 Task: Add Attachment from Trello to Card Card0000000242 in Board Board0000000061 in Workspace WS0000000021 in Trello. Add Cover Yellow to Card Card0000000242 in Board Board0000000061 in Workspace WS0000000021 in Trello. Add "Copy Card To …" Button titled Button0000000242 to "bottom" of the list "To Do" to Card Card0000000242 in Board Board0000000061 in Workspace WS0000000021 in Trello. Add Description DS0000000242 to Card Card0000000242 in Board Board0000000061 in Workspace WS0000000021 in Trello. Add Comment CM0000000242 to Card Card0000000242 in Board Board0000000061 in Workspace WS0000000021 in Trello
Action: Mouse moved to (562, 580)
Screenshot: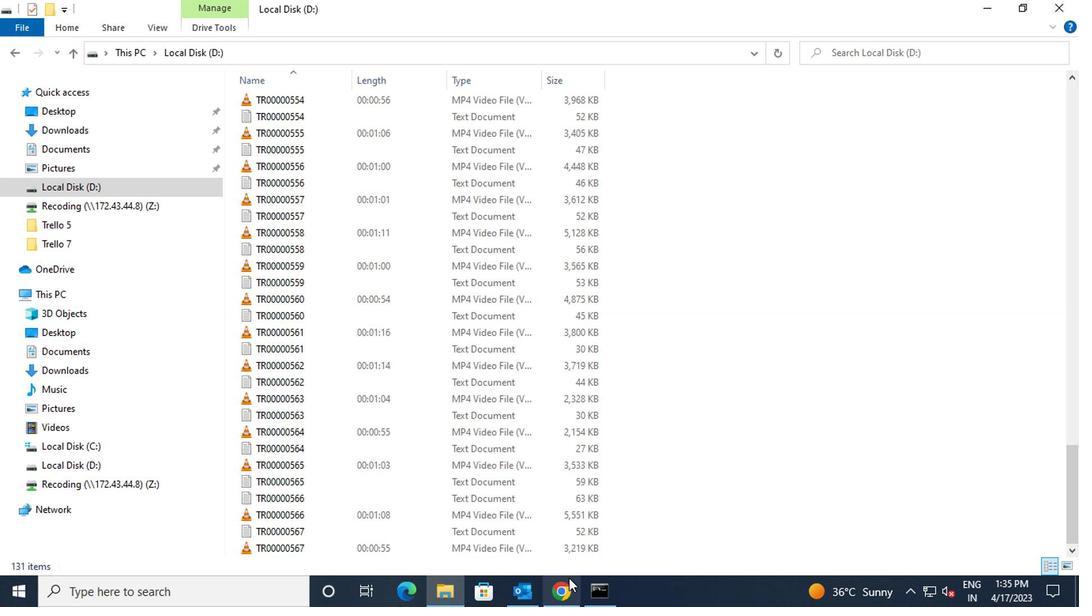 
Action: Mouse pressed left at (562, 580)
Screenshot: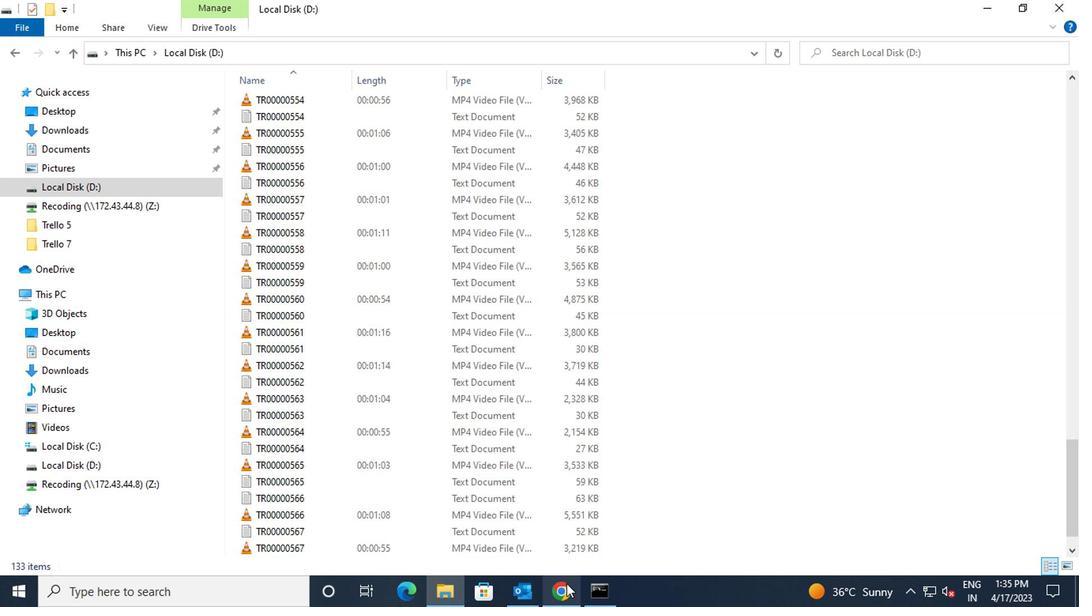 
Action: Mouse moved to (330, 351)
Screenshot: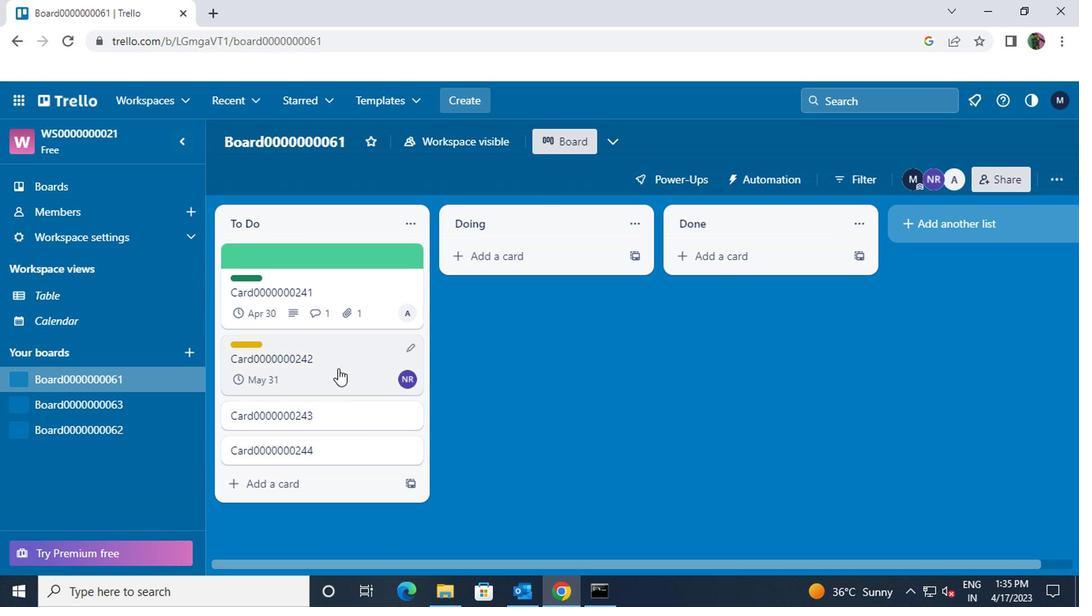 
Action: Mouse pressed left at (330, 351)
Screenshot: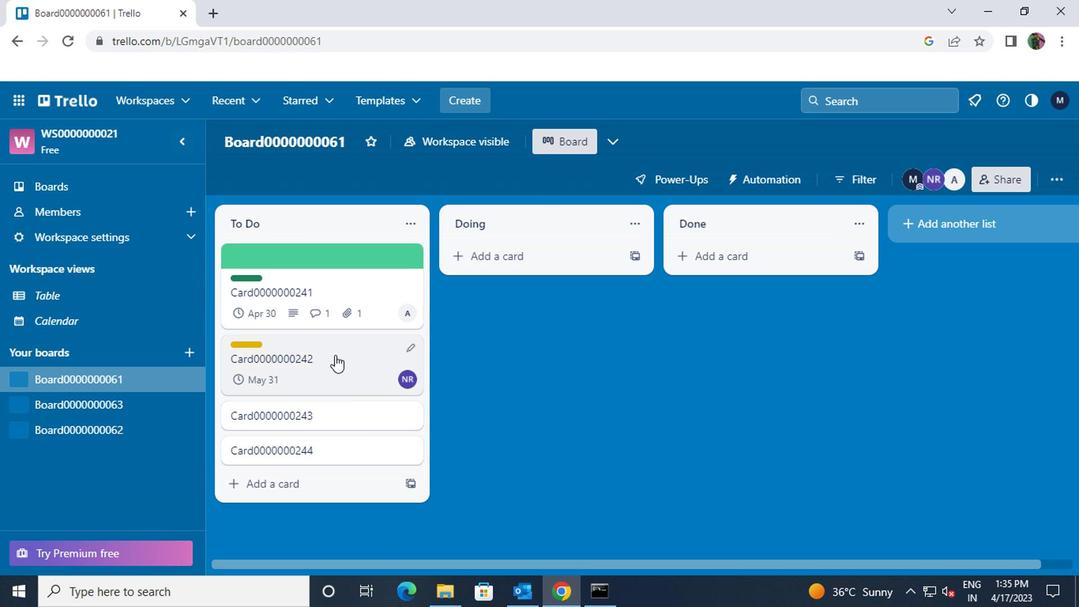 
Action: Mouse moved to (757, 350)
Screenshot: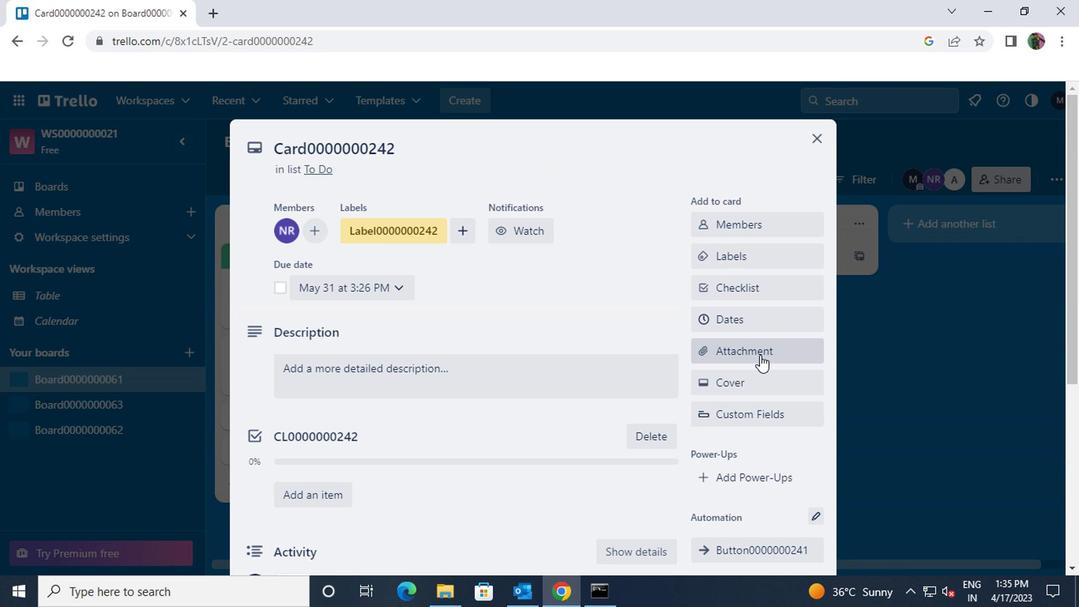 
Action: Mouse pressed left at (757, 350)
Screenshot: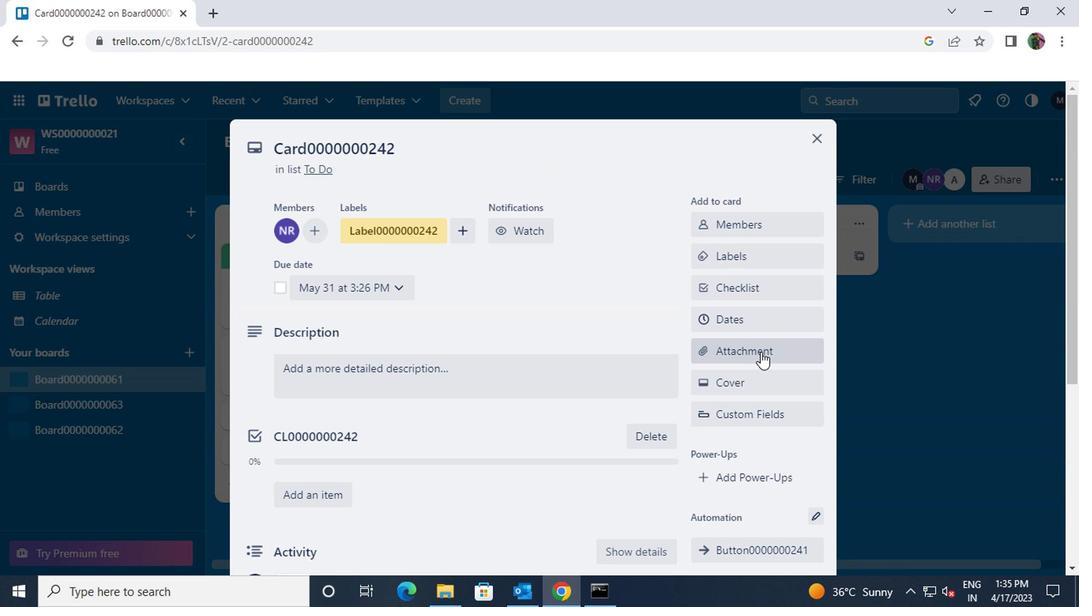 
Action: Mouse moved to (721, 193)
Screenshot: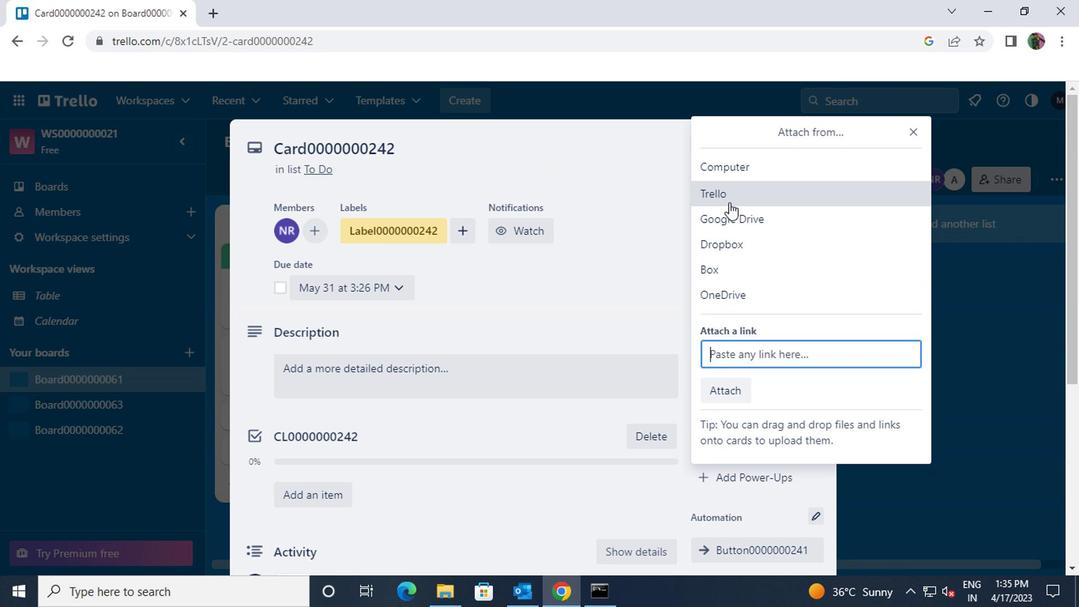 
Action: Mouse pressed left at (721, 193)
Screenshot: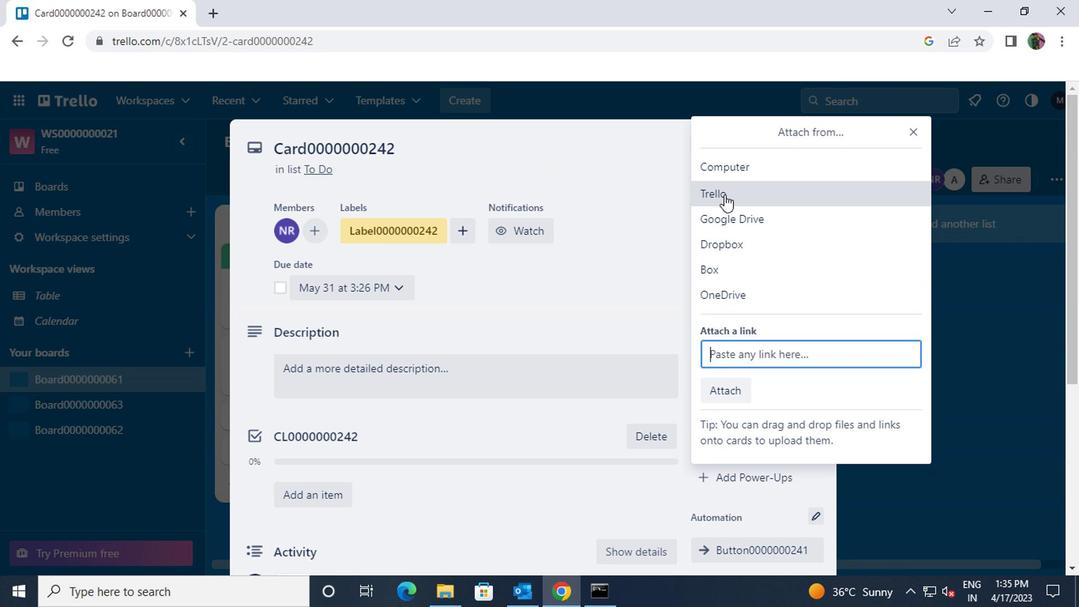 
Action: Mouse moved to (742, 244)
Screenshot: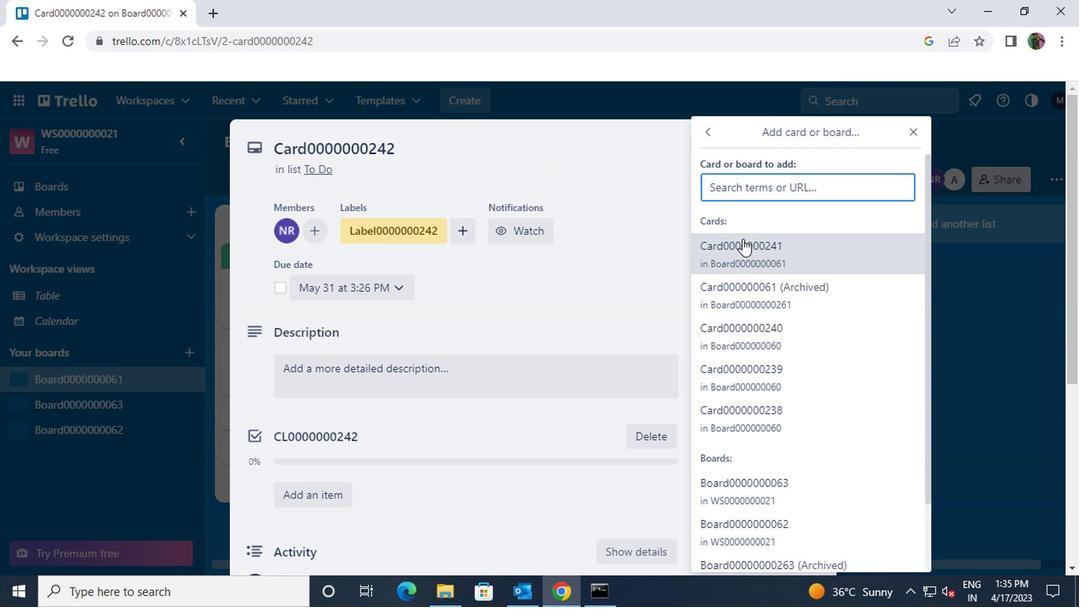 
Action: Mouse pressed left at (742, 244)
Screenshot: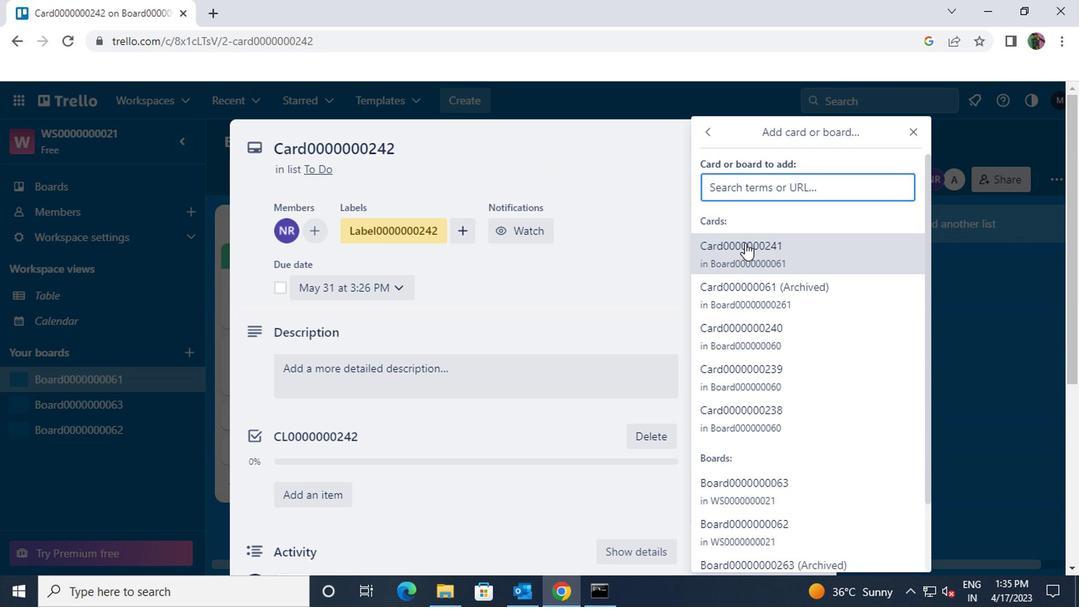 
Action: Mouse moved to (752, 387)
Screenshot: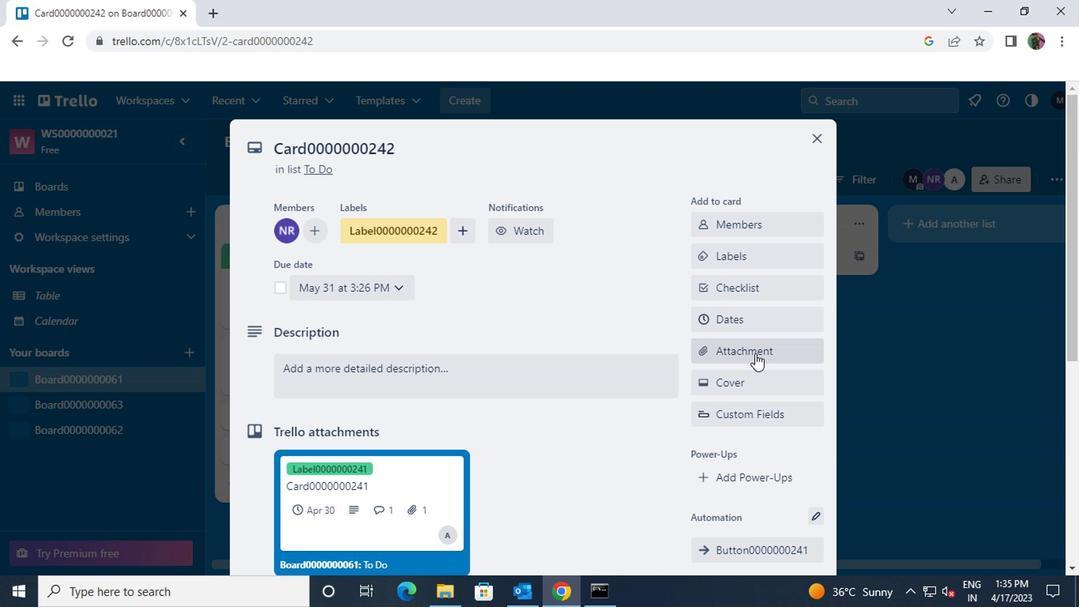 
Action: Mouse pressed left at (752, 387)
Screenshot: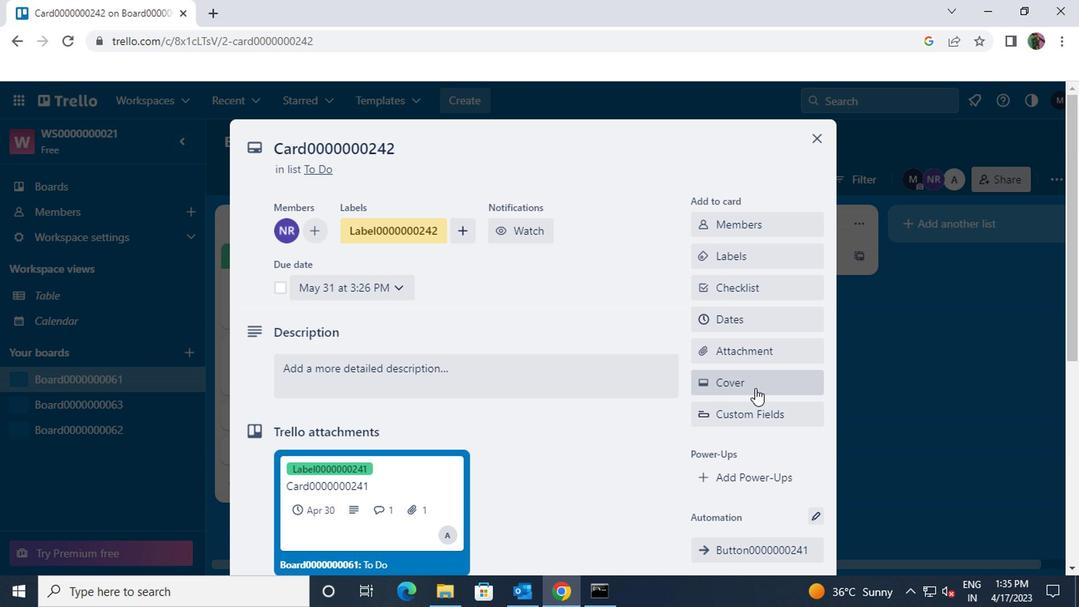 
Action: Mouse moved to (759, 272)
Screenshot: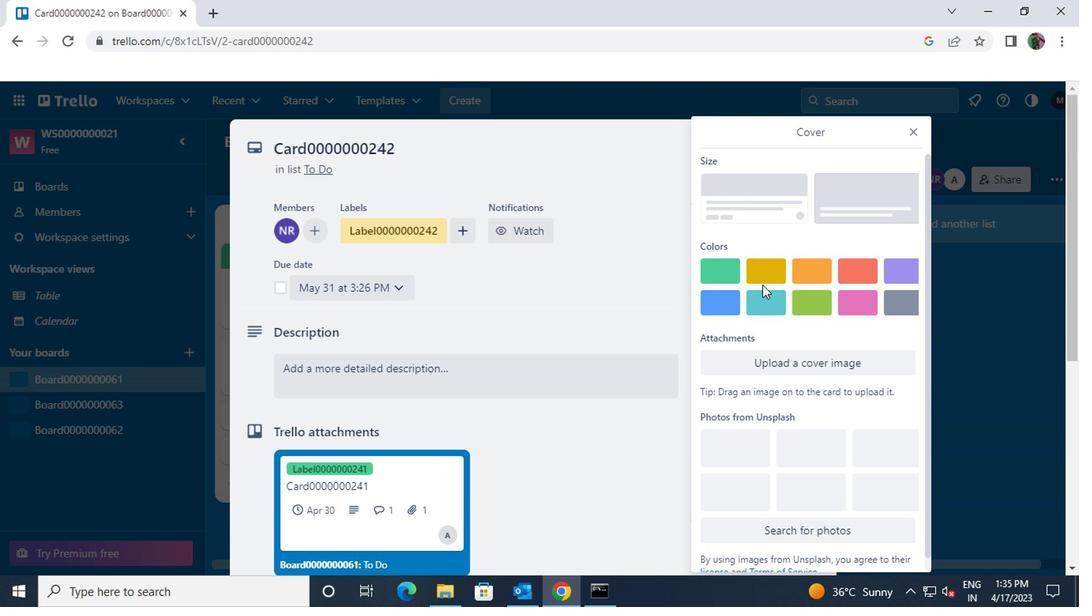 
Action: Mouse pressed left at (759, 272)
Screenshot: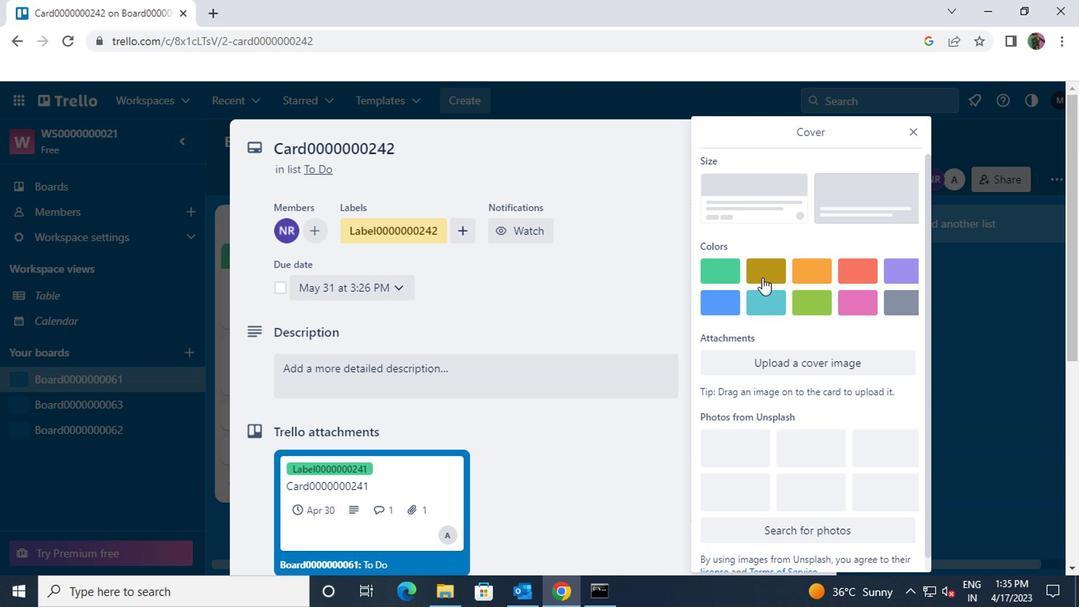 
Action: Mouse moved to (907, 134)
Screenshot: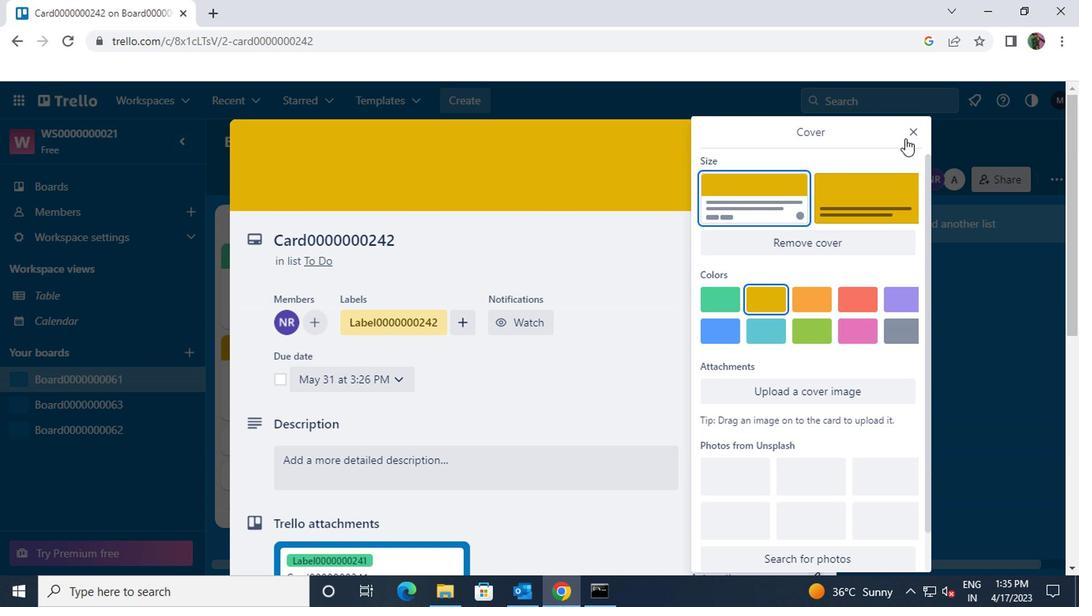 
Action: Mouse pressed left at (907, 134)
Screenshot: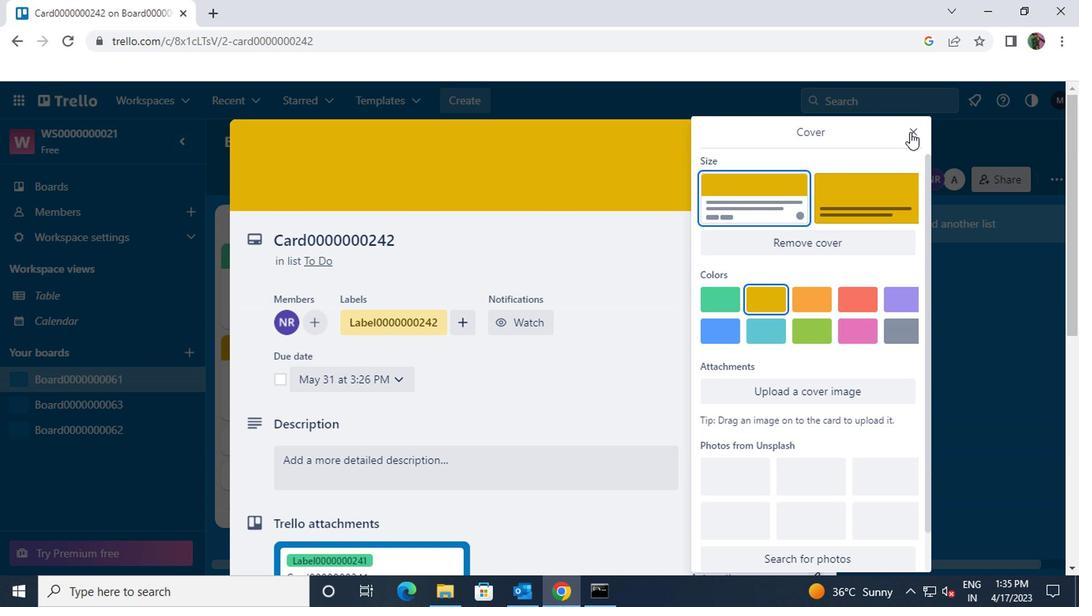 
Action: Mouse moved to (775, 346)
Screenshot: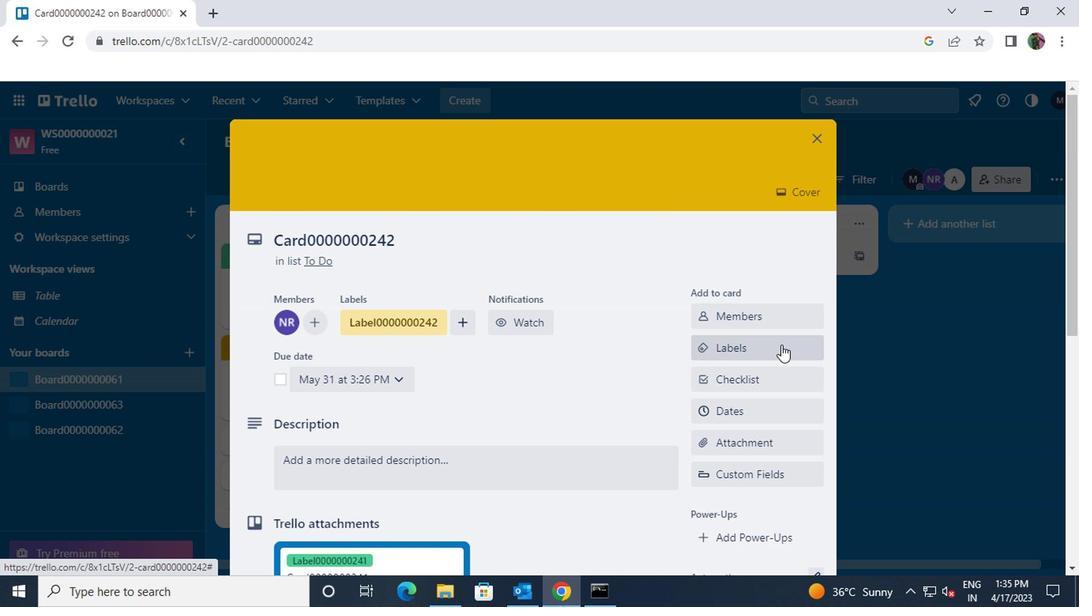 
Action: Mouse scrolled (775, 345) with delta (0, 0)
Screenshot: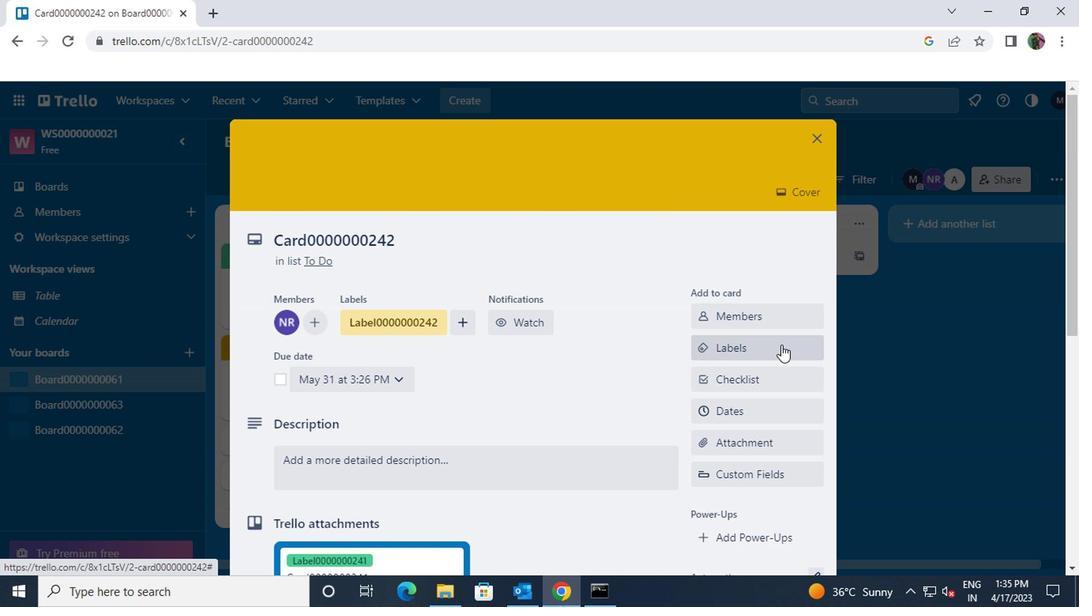 
Action: Mouse moved to (775, 347)
Screenshot: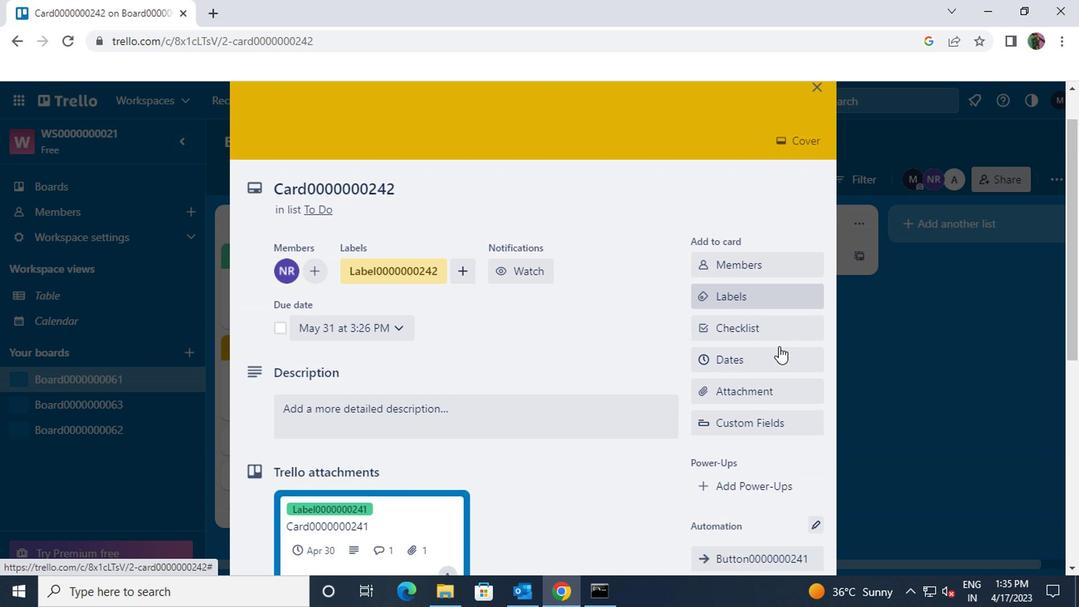 
Action: Mouse scrolled (775, 346) with delta (0, -1)
Screenshot: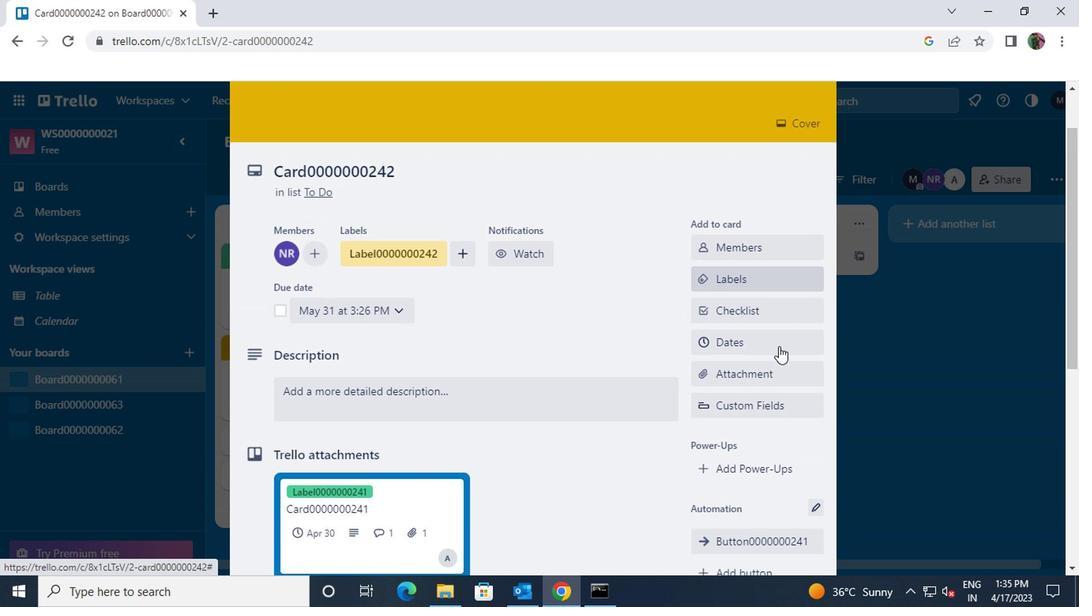 
Action: Mouse scrolled (775, 346) with delta (0, -1)
Screenshot: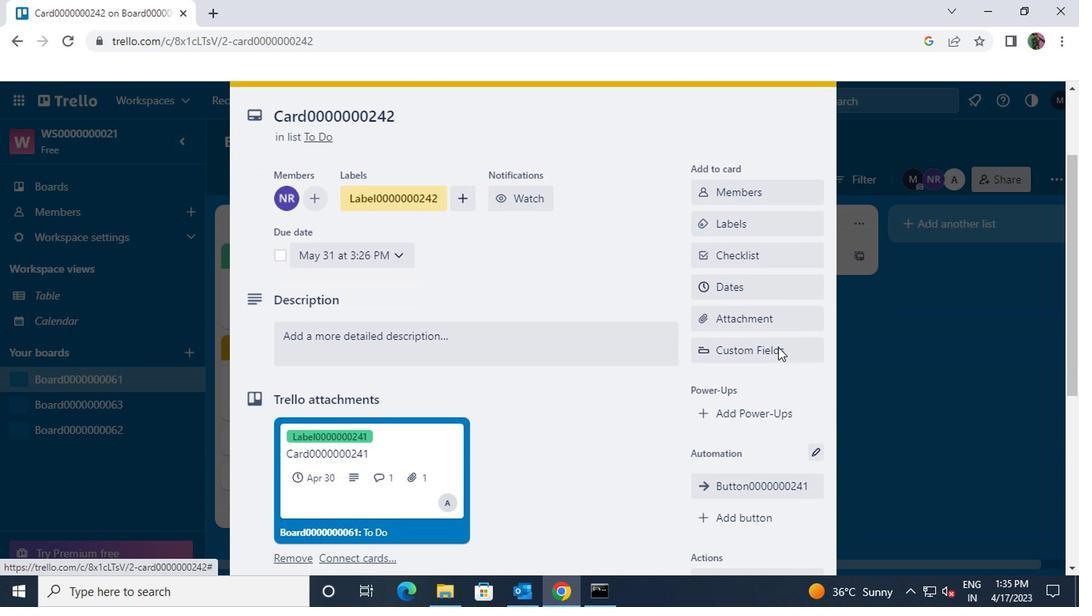 
Action: Mouse moved to (774, 348)
Screenshot: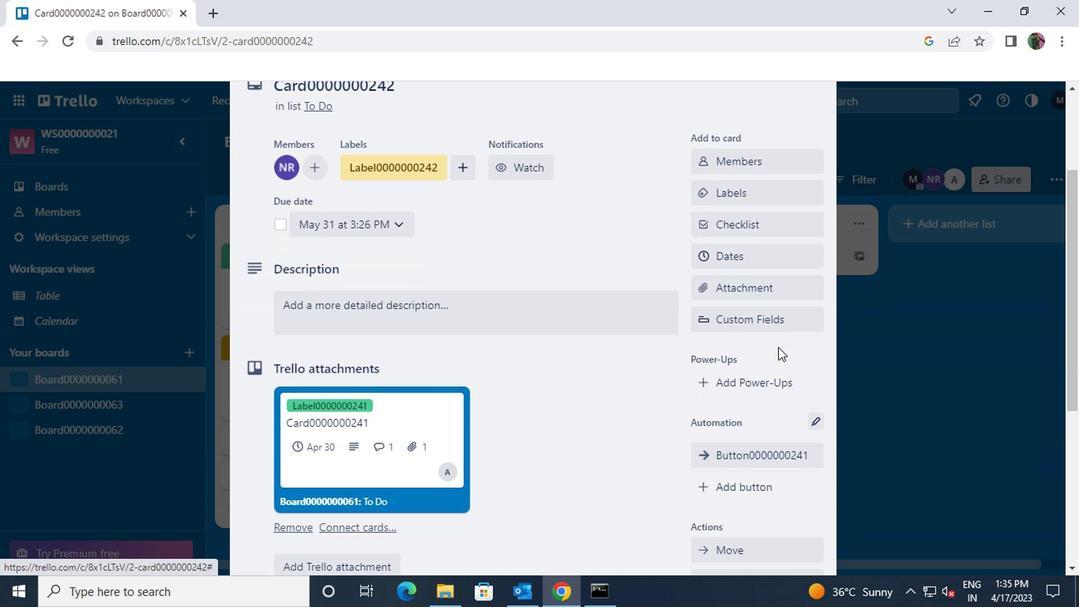 
Action: Mouse scrolled (774, 347) with delta (0, 0)
Screenshot: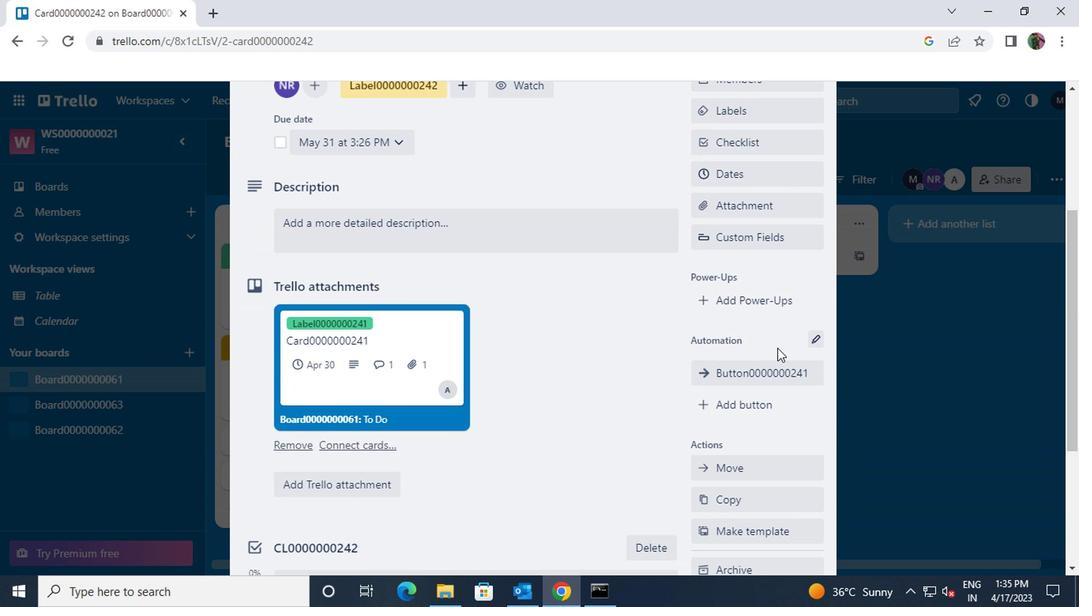 
Action: Mouse moved to (775, 328)
Screenshot: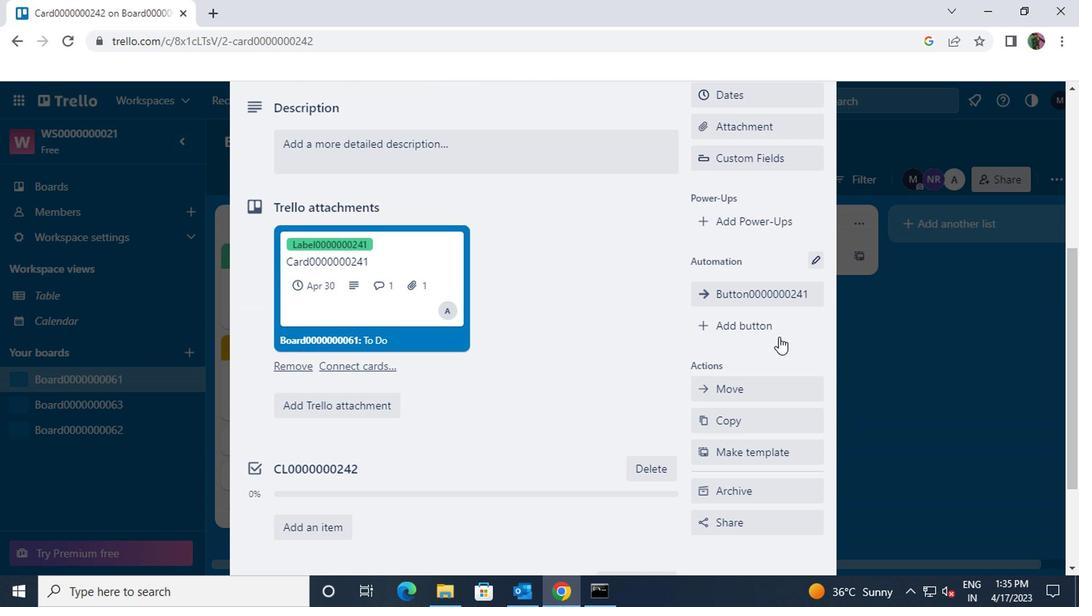 
Action: Mouse pressed left at (775, 328)
Screenshot: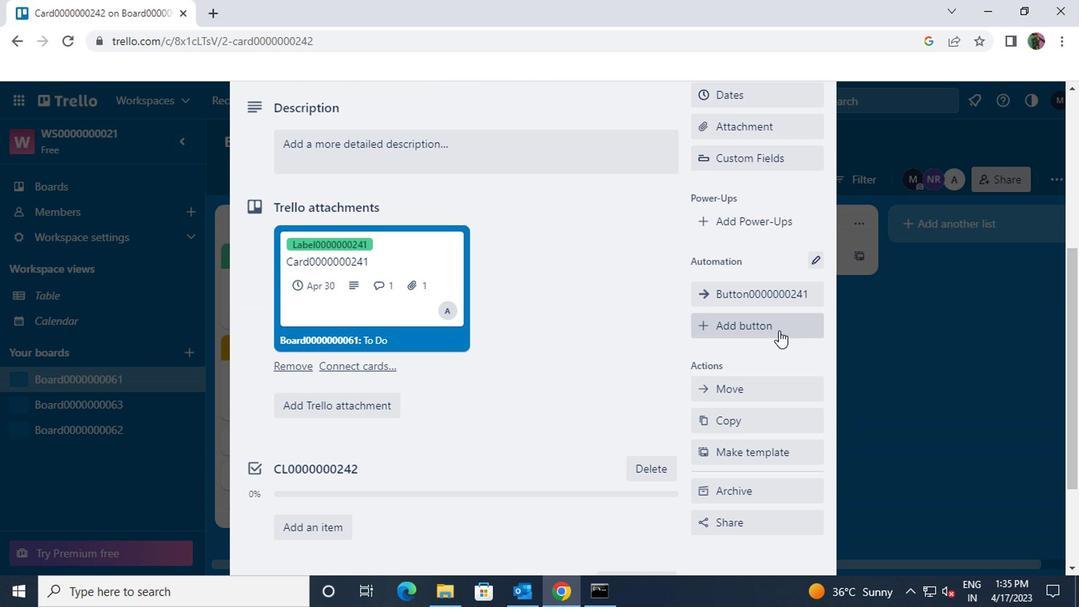 
Action: Mouse moved to (763, 206)
Screenshot: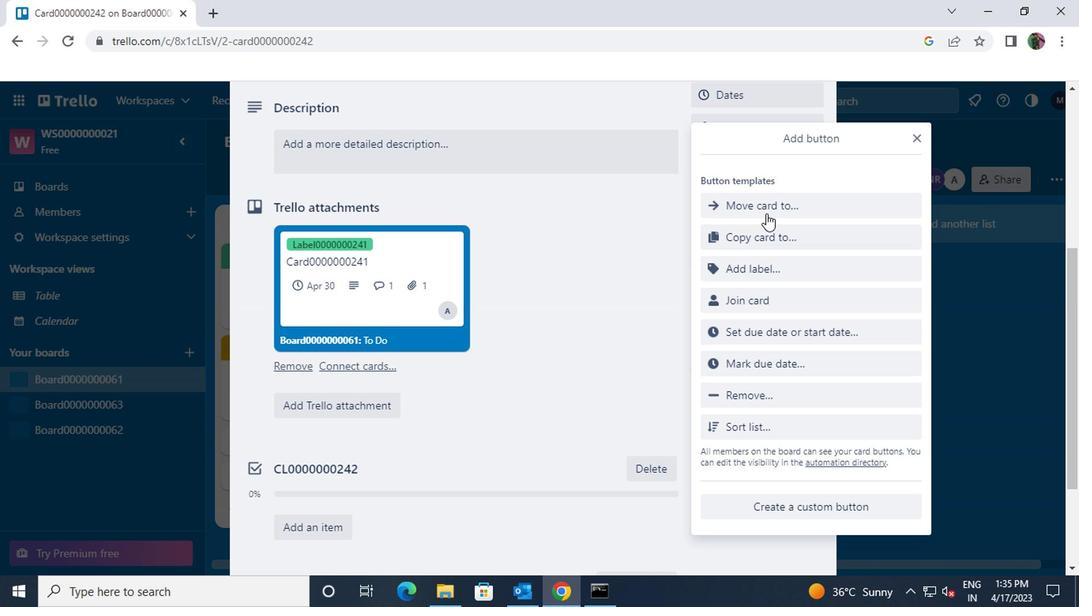 
Action: Mouse pressed left at (763, 206)
Screenshot: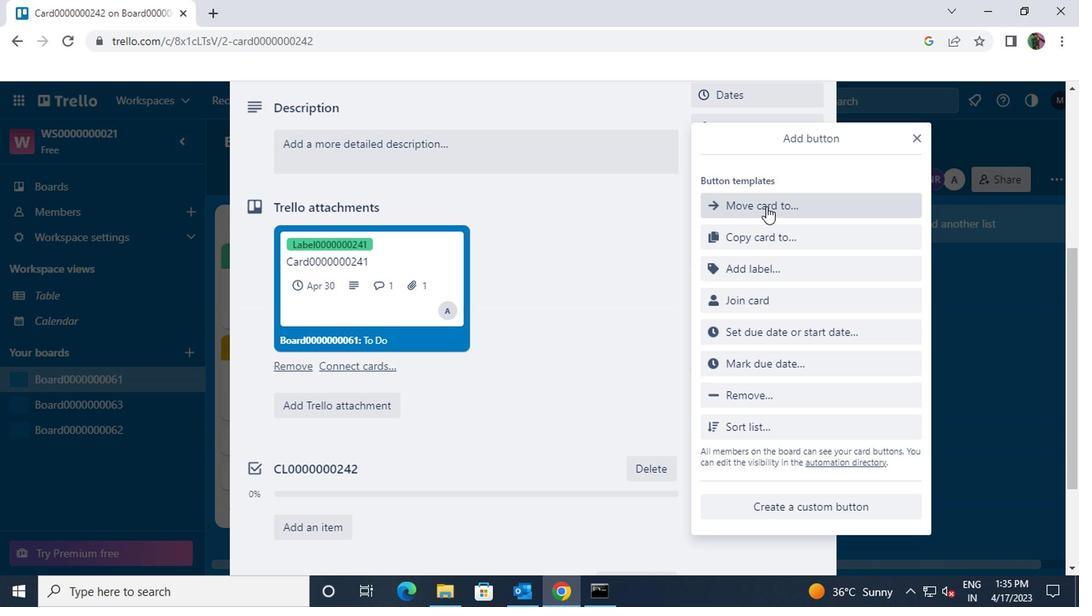 
Action: Mouse moved to (764, 201)
Screenshot: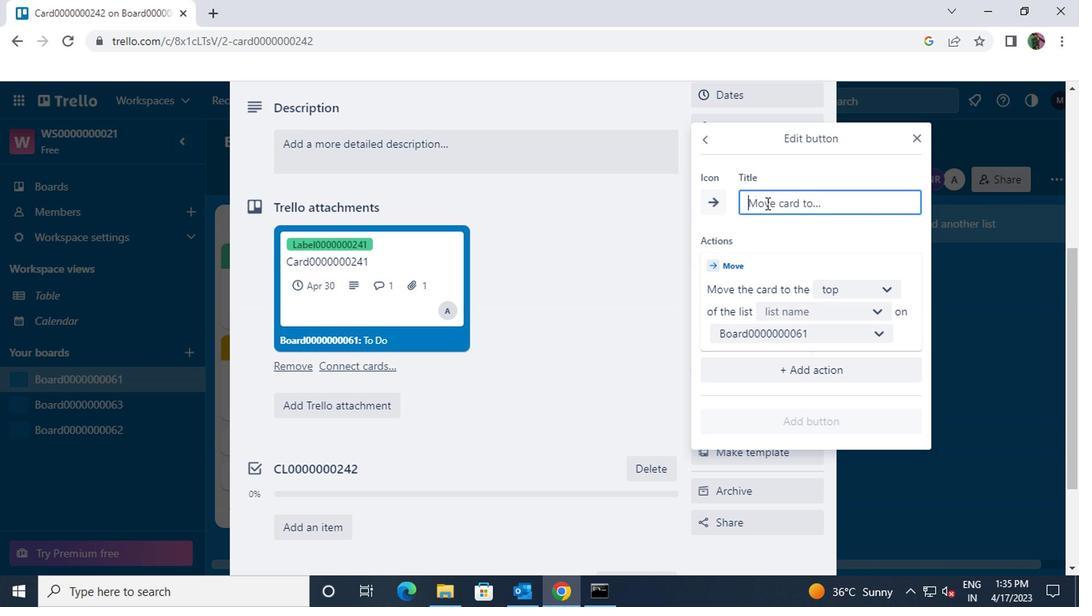 
Action: Key pressed <Key.shift>BUTTON000000242
Screenshot: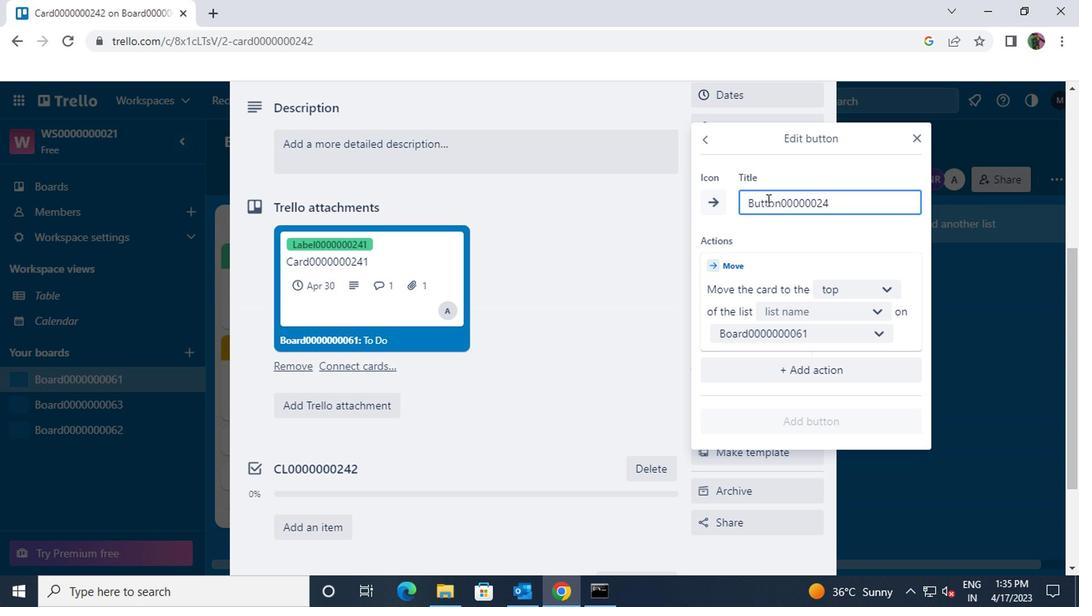 
Action: Mouse moved to (850, 251)
Screenshot: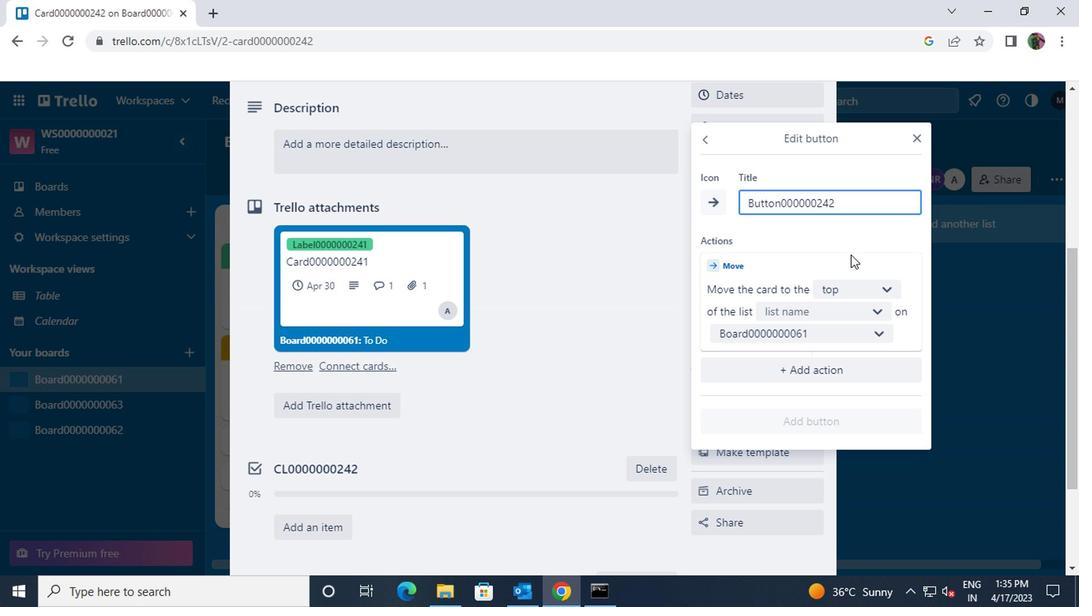 
Action: Mouse scrolled (850, 252) with delta (0, 0)
Screenshot: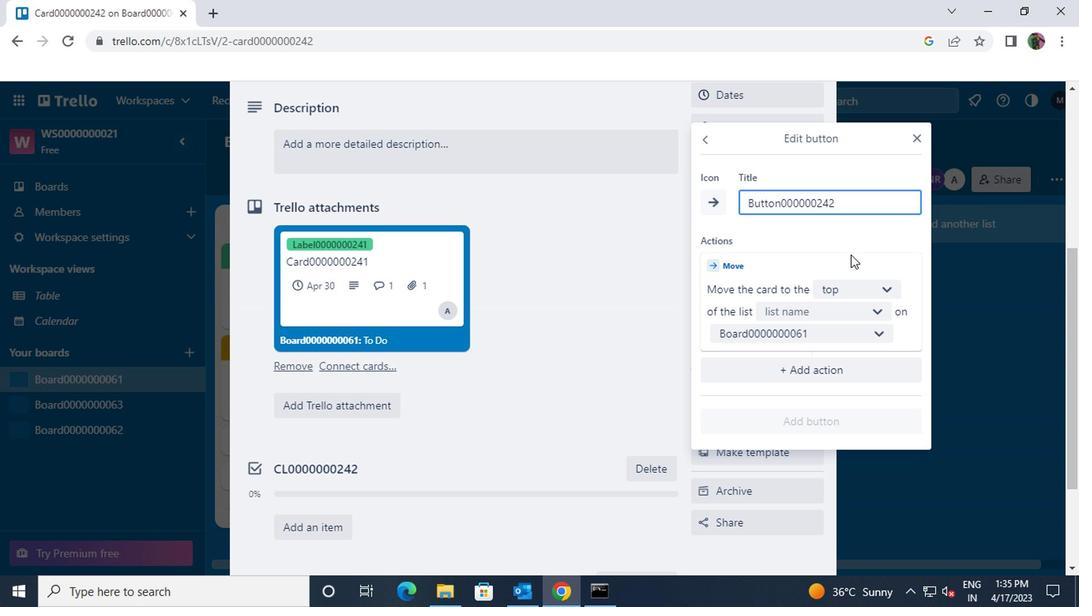 
Action: Mouse scrolled (850, 252) with delta (0, 0)
Screenshot: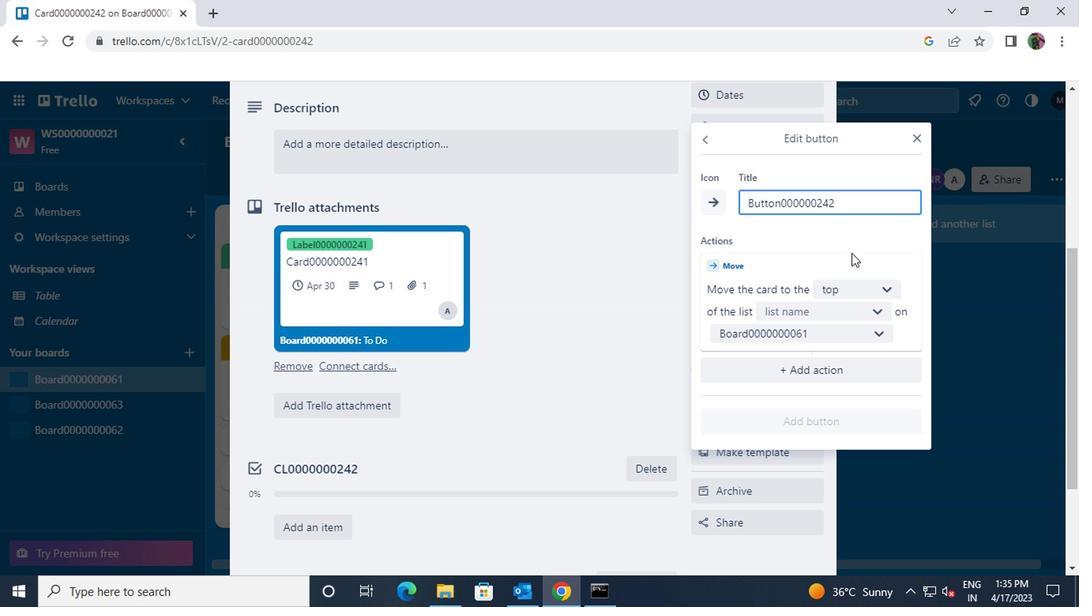 
Action: Mouse moved to (876, 283)
Screenshot: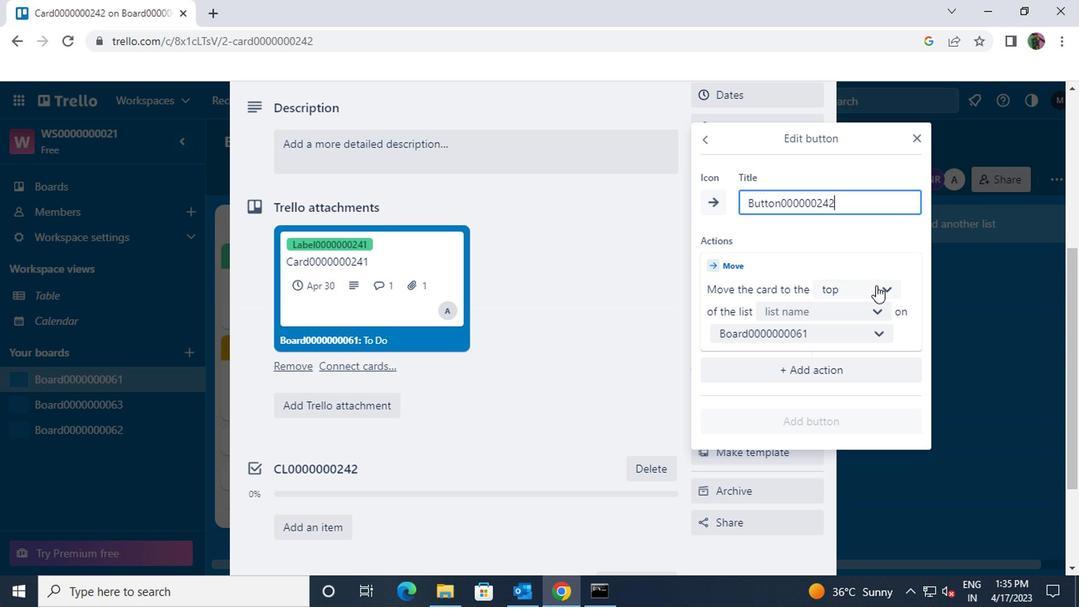 
Action: Mouse pressed left at (876, 283)
Screenshot: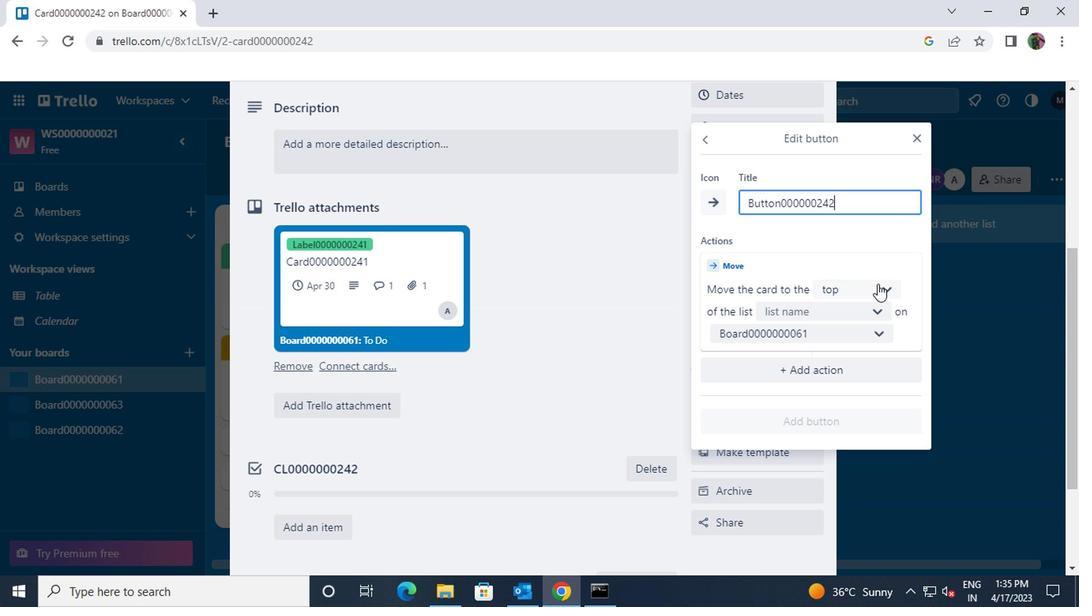 
Action: Mouse moved to (861, 306)
Screenshot: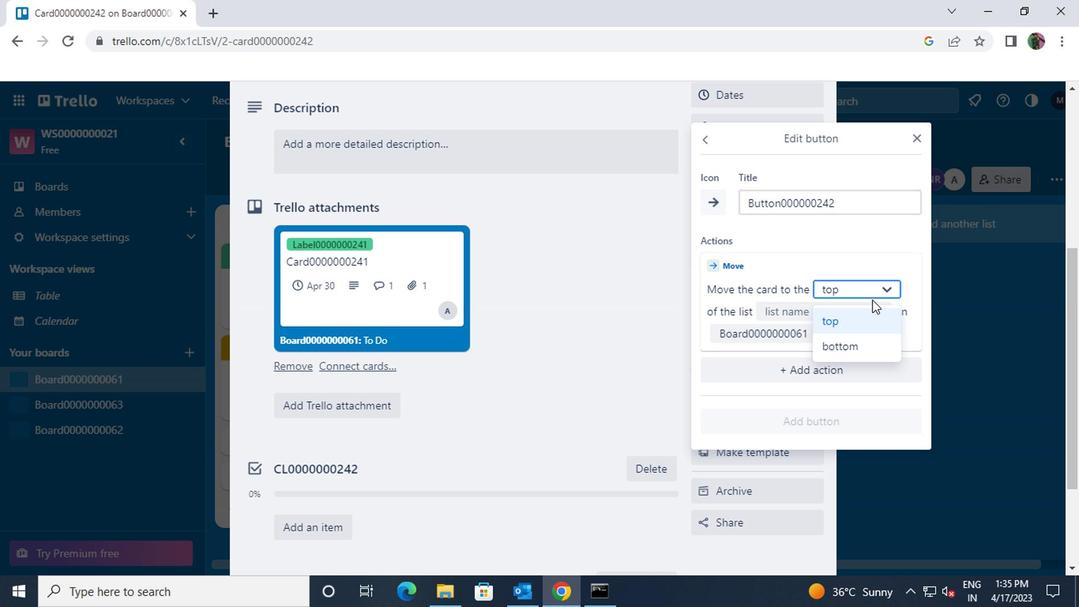 
Action: Mouse pressed left at (861, 306)
Screenshot: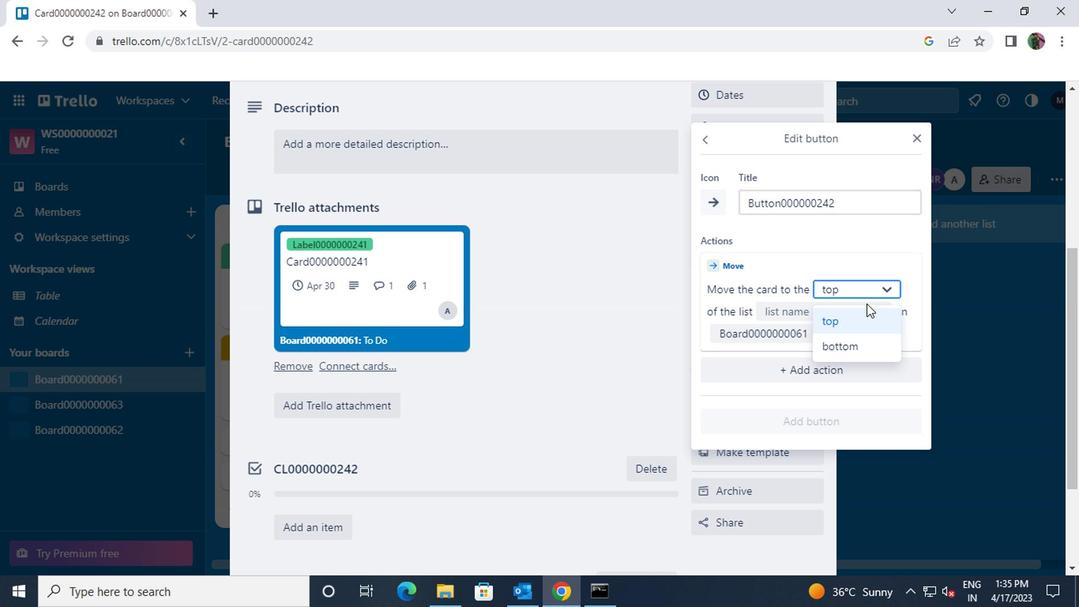 
Action: Mouse moved to (866, 315)
Screenshot: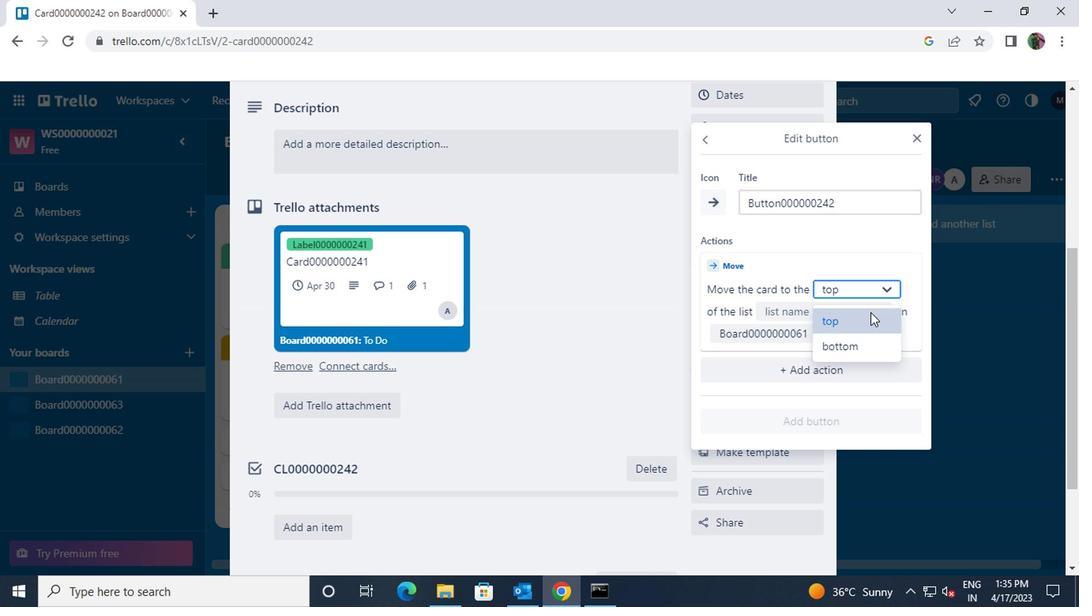 
Action: Mouse pressed left at (866, 315)
Screenshot: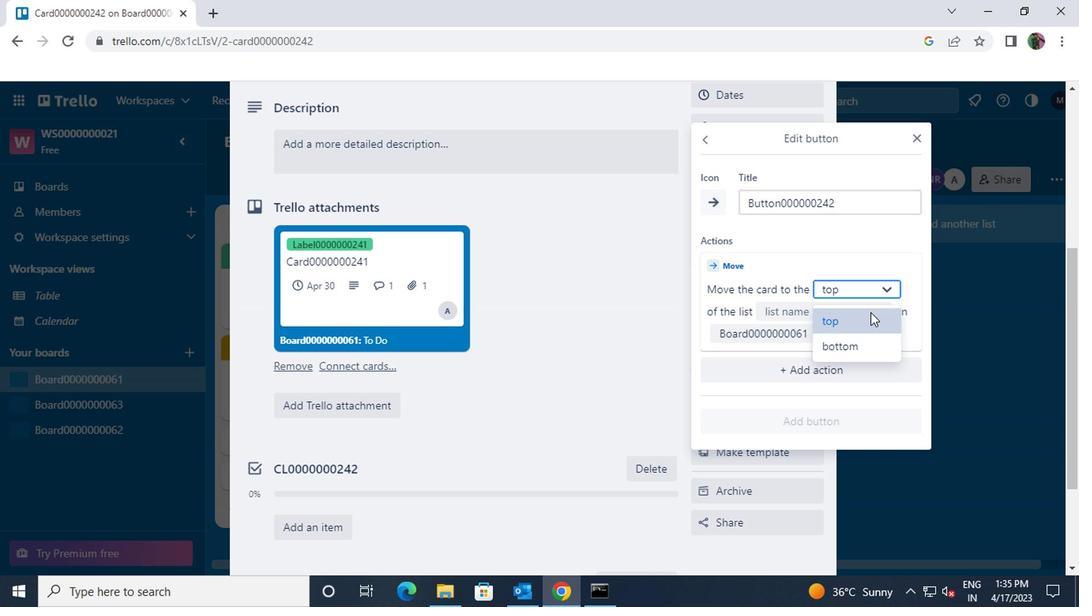 
Action: Mouse moved to (875, 309)
Screenshot: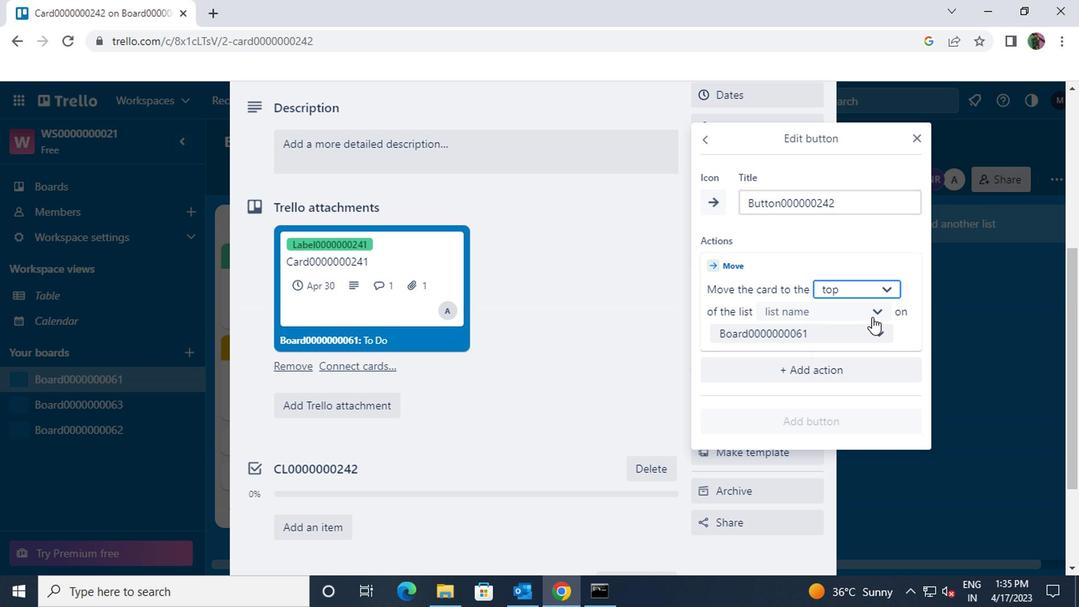 
Action: Mouse pressed left at (875, 309)
Screenshot: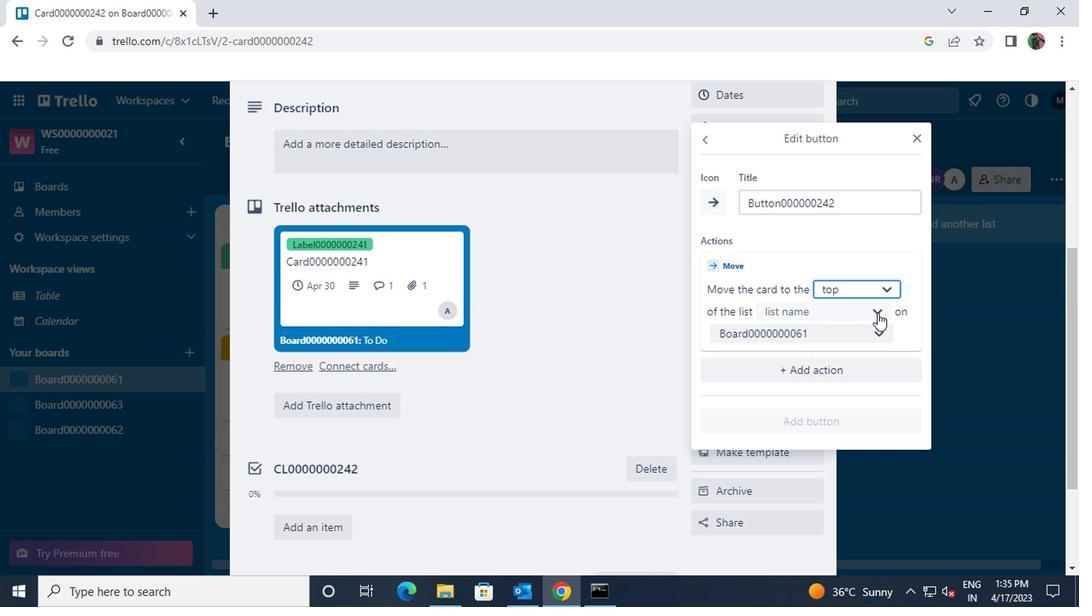 
Action: Mouse moved to (857, 333)
Screenshot: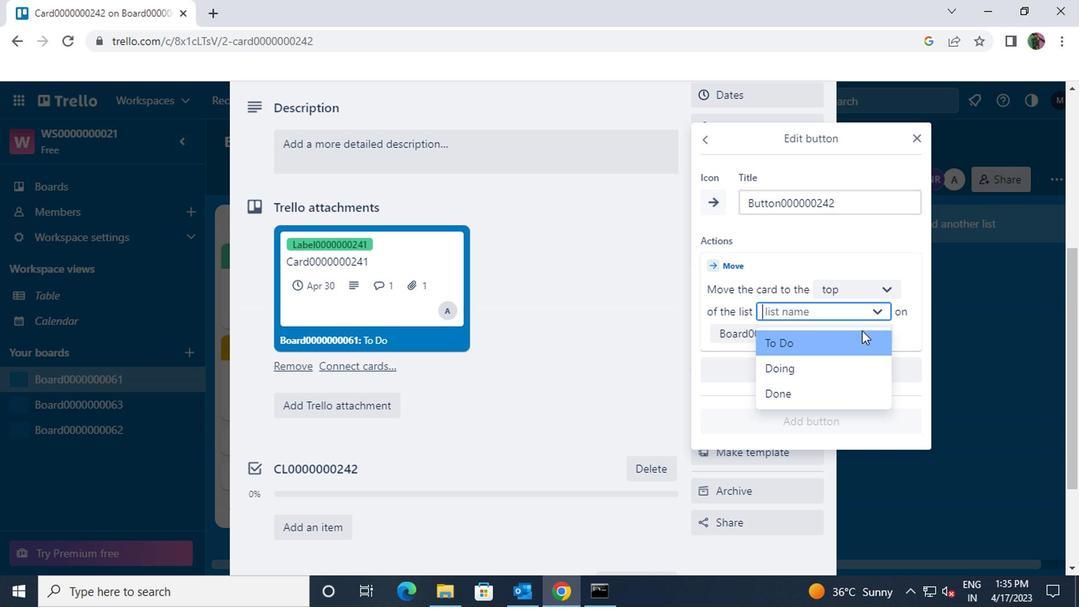 
Action: Mouse pressed left at (857, 333)
Screenshot: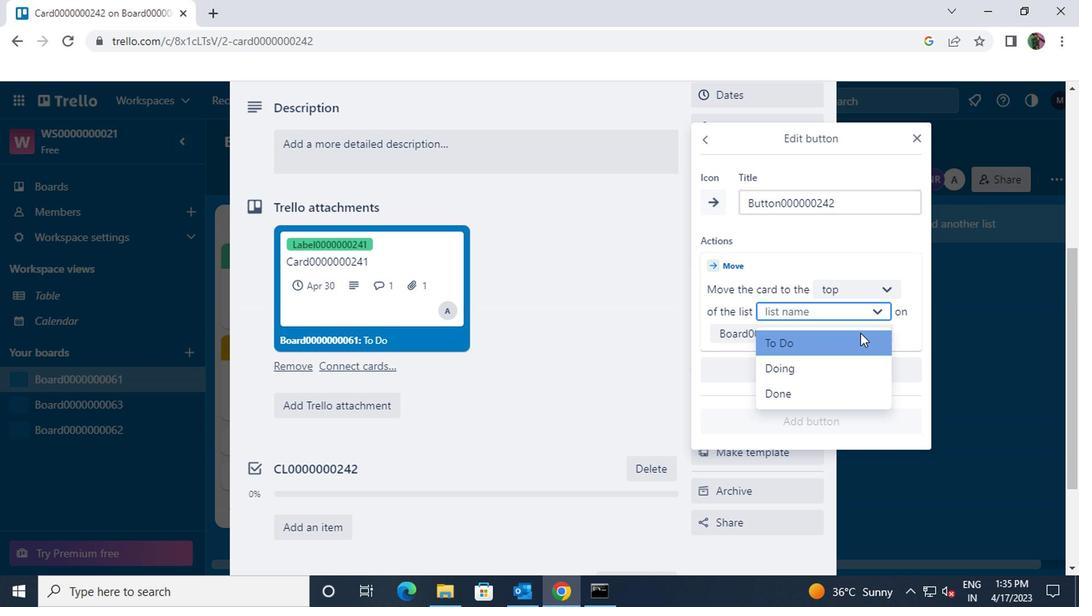 
Action: Mouse moved to (870, 333)
Screenshot: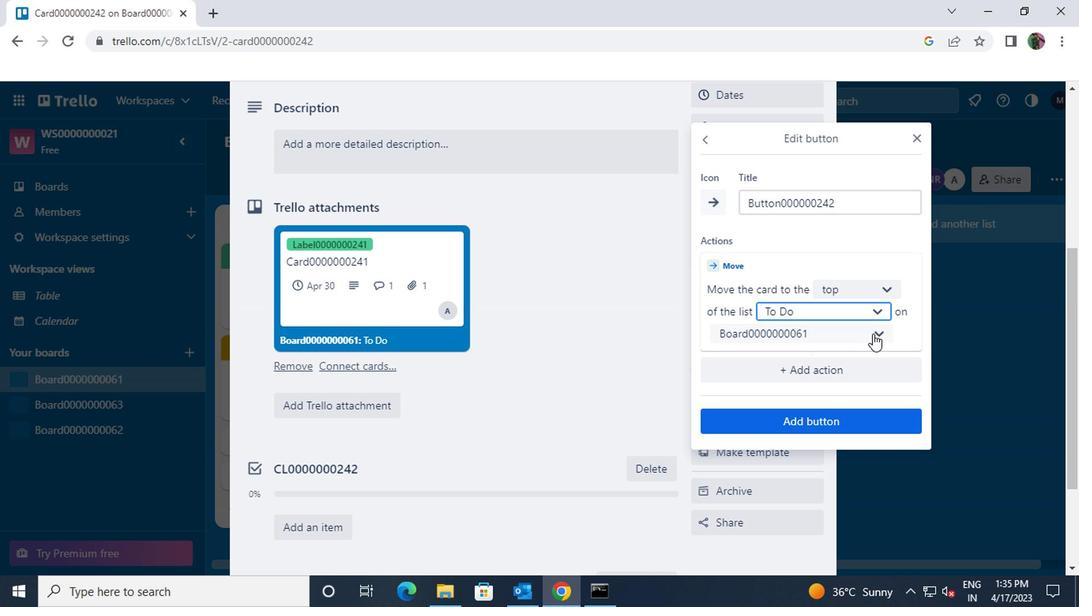 
Action: Mouse pressed left at (870, 333)
Screenshot: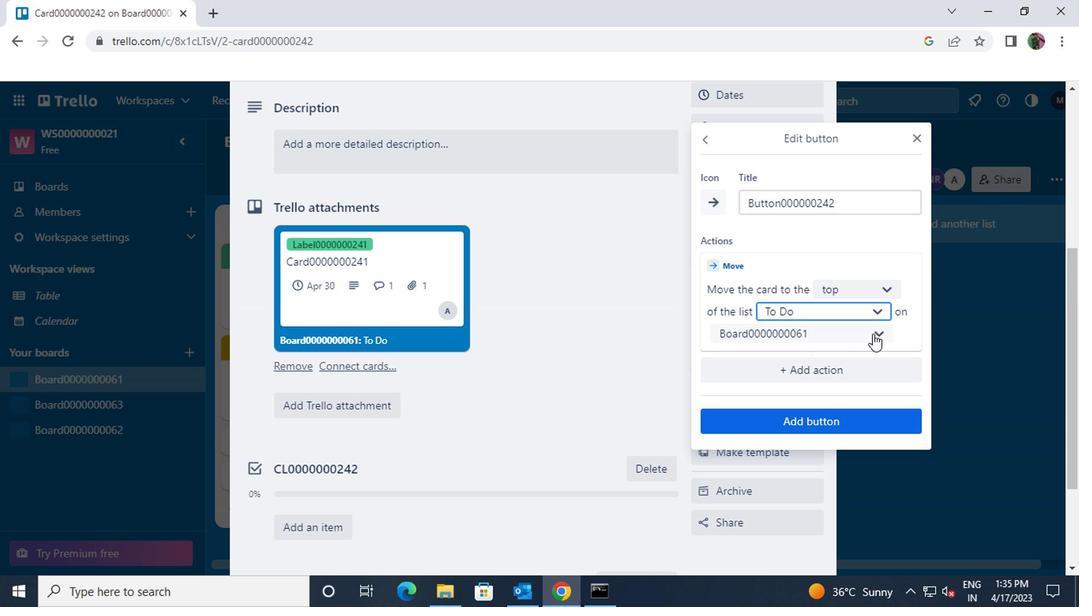 
Action: Mouse moved to (869, 333)
Screenshot: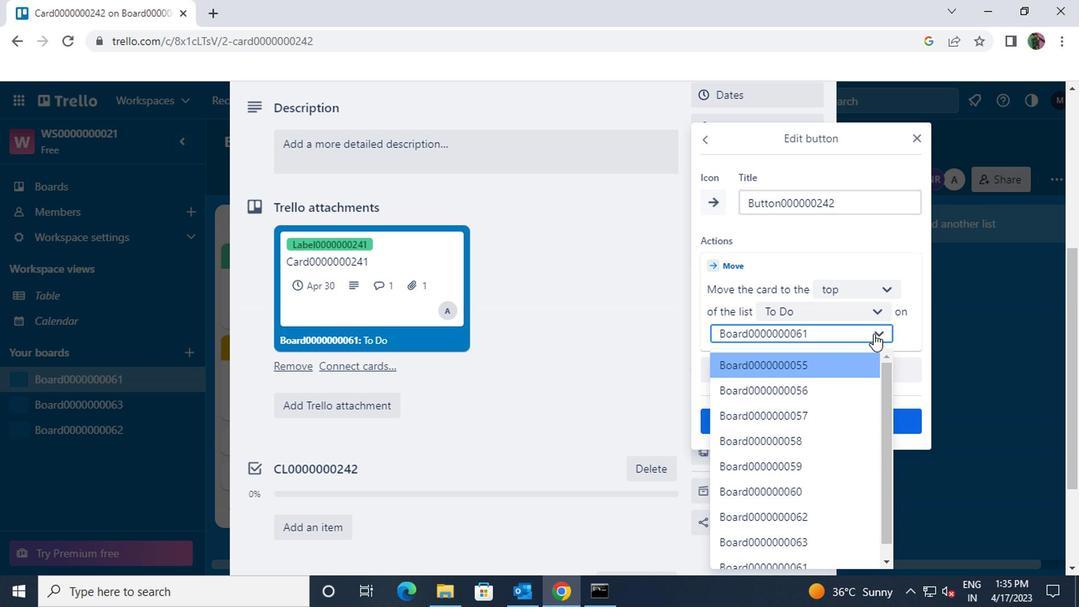 
Action: Mouse pressed left at (869, 333)
Screenshot: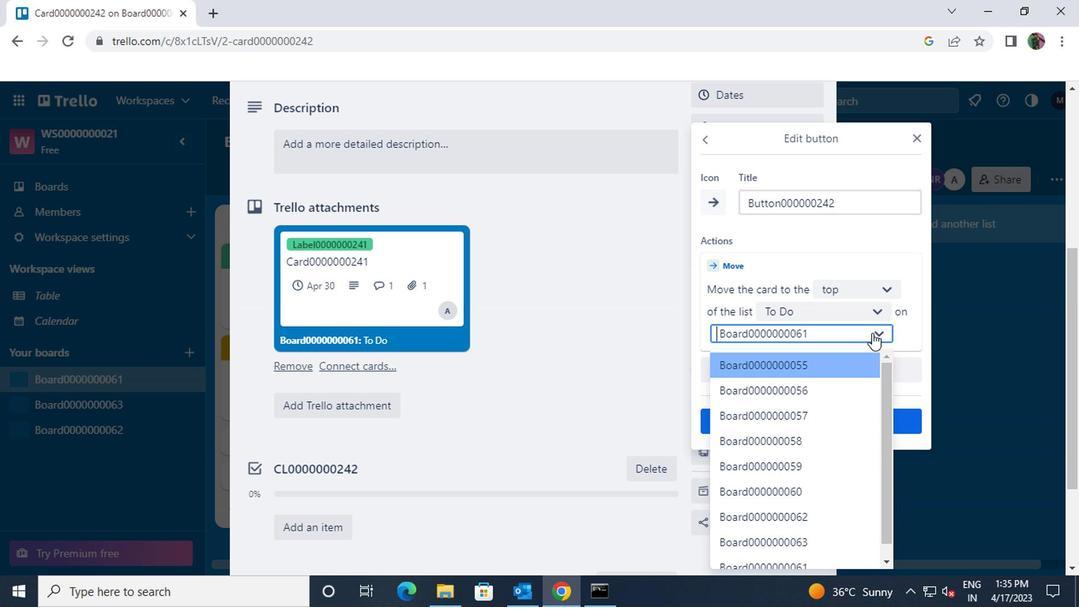 
Action: Mouse moved to (851, 417)
Screenshot: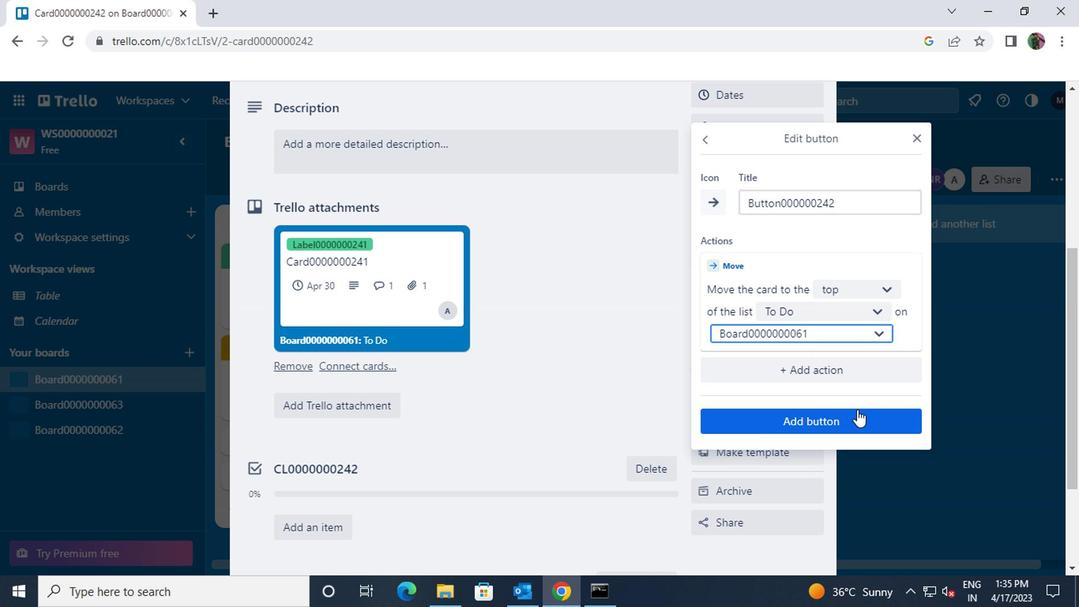 
Action: Mouse pressed left at (851, 417)
Screenshot: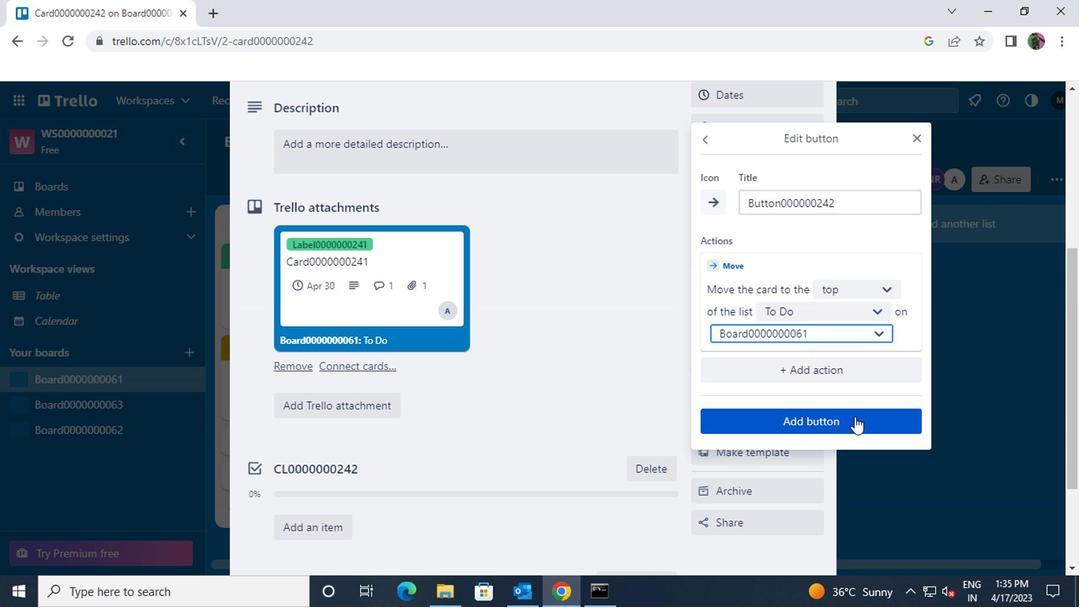 
Action: Mouse moved to (811, 392)
Screenshot: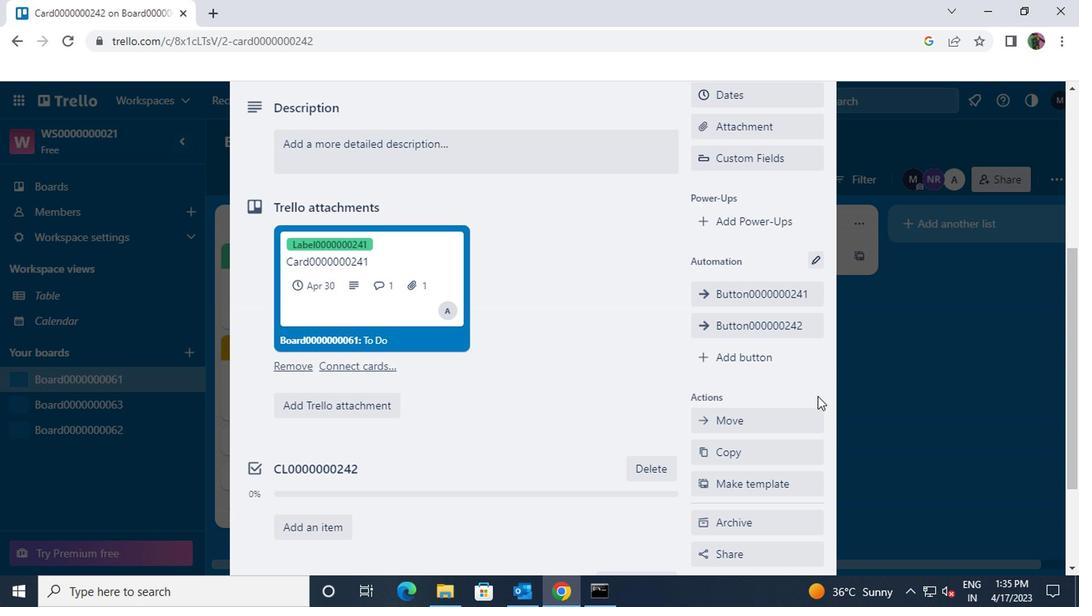 
Action: Mouse scrolled (811, 393) with delta (0, 1)
Screenshot: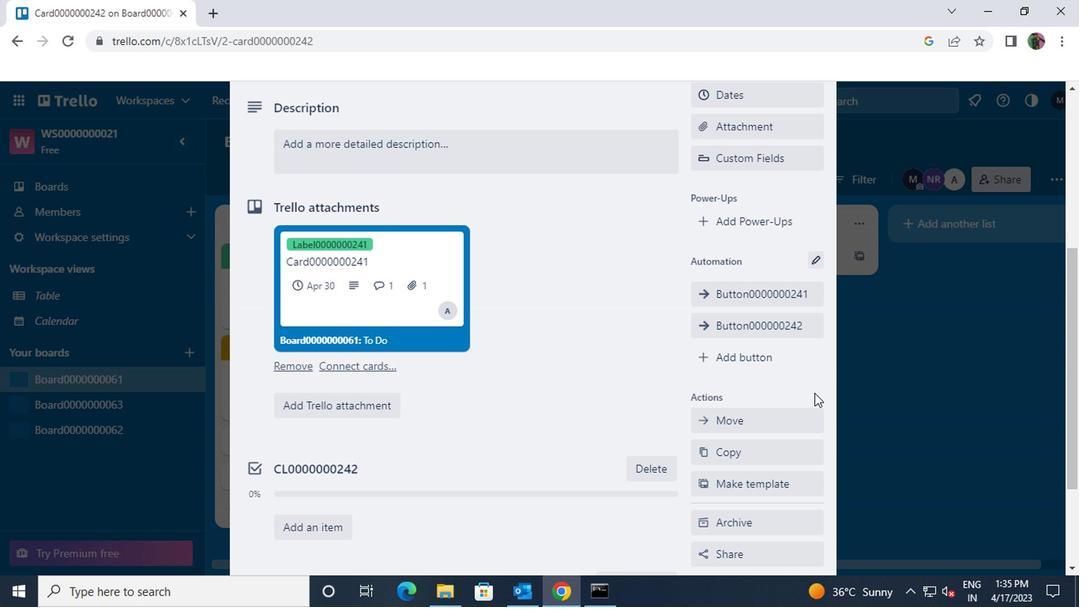 
Action: Mouse scrolled (811, 393) with delta (0, 1)
Screenshot: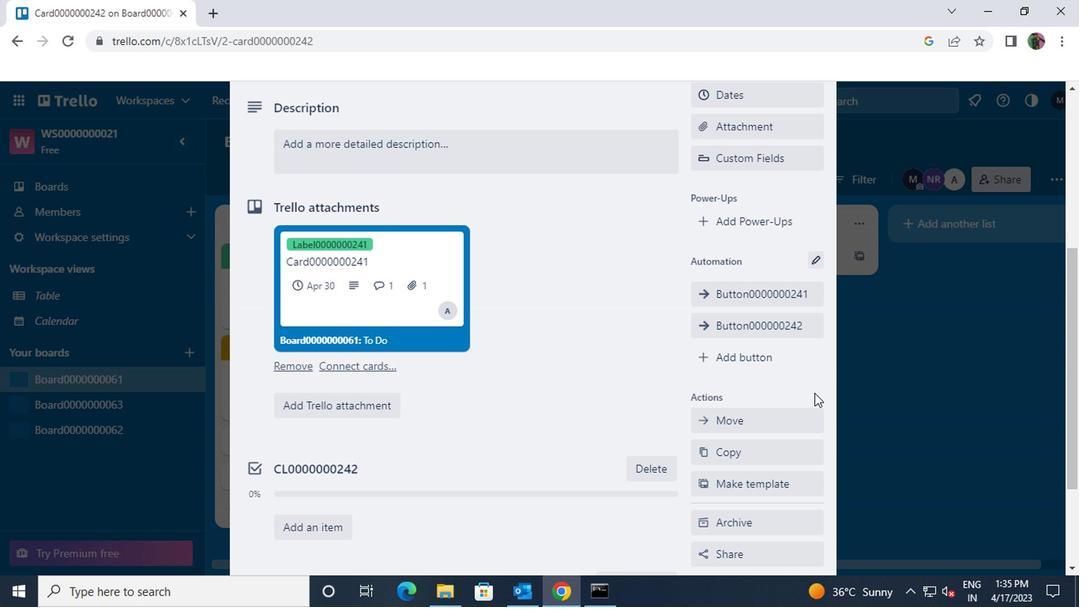 
Action: Mouse moved to (808, 387)
Screenshot: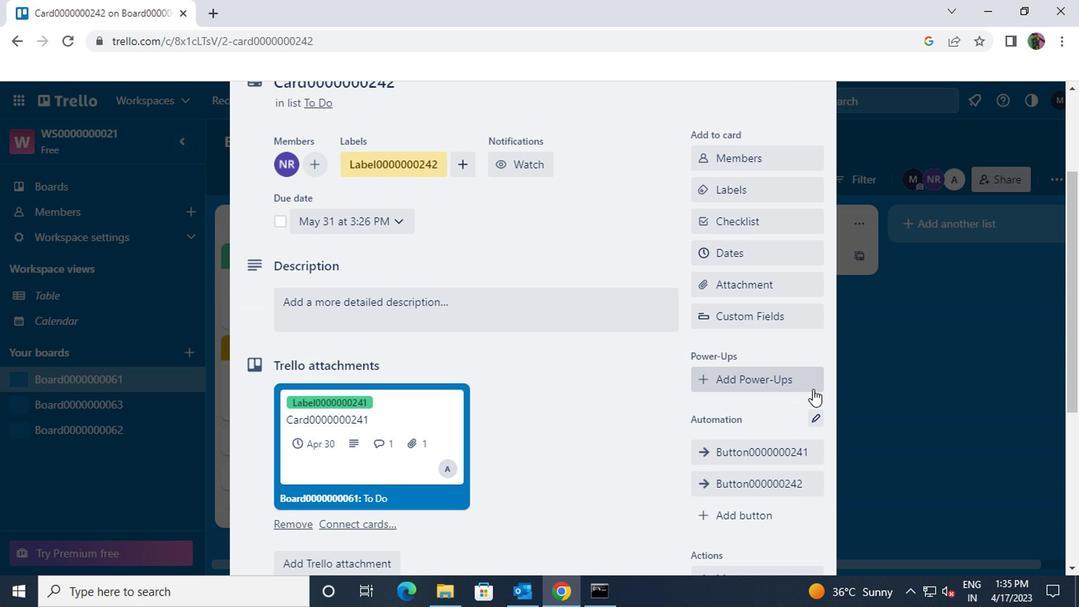 
Action: Mouse scrolled (808, 387) with delta (0, 0)
Screenshot: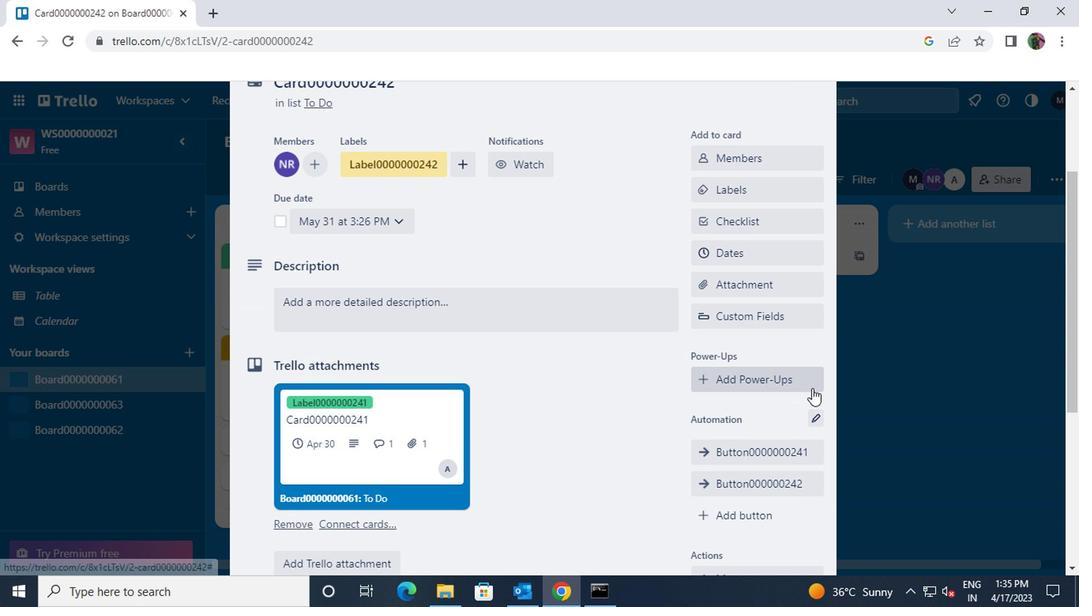 
Action: Mouse moved to (807, 385)
Screenshot: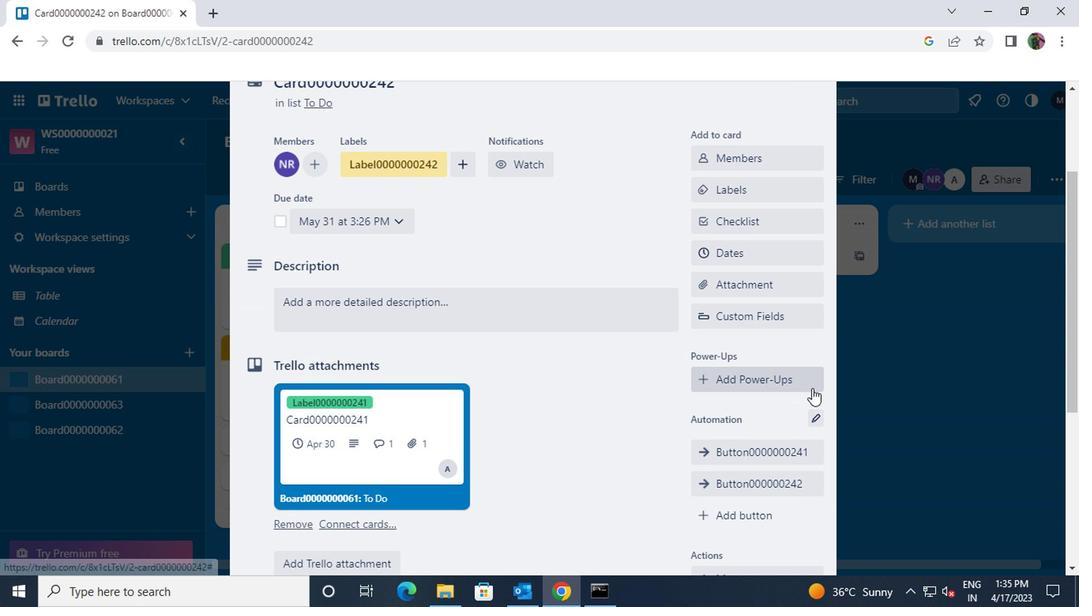 
Action: Mouse scrolled (807, 386) with delta (0, 0)
Screenshot: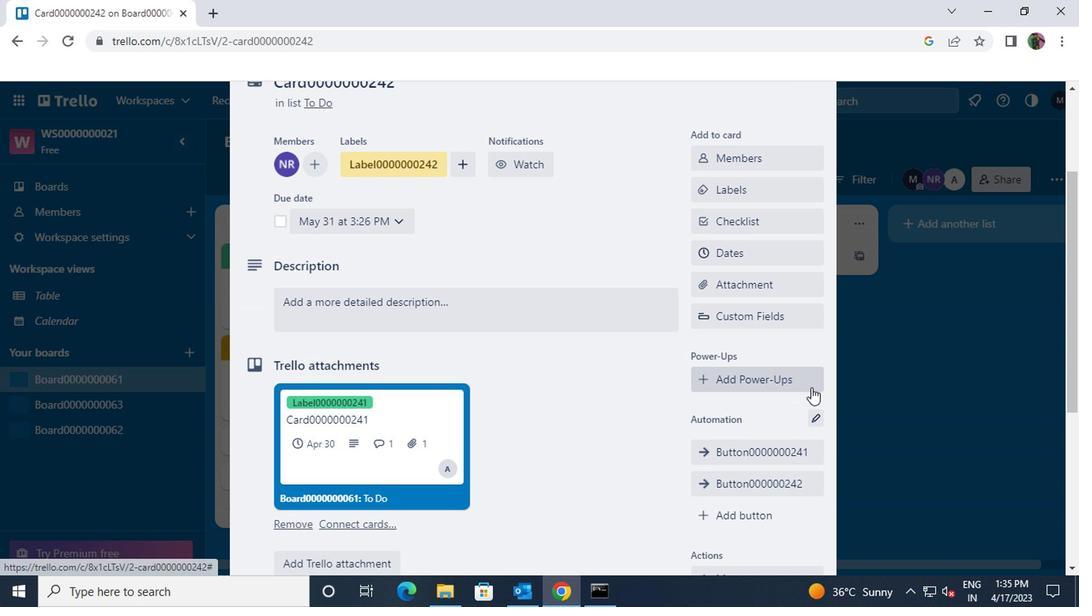 
Action: Mouse moved to (583, 465)
Screenshot: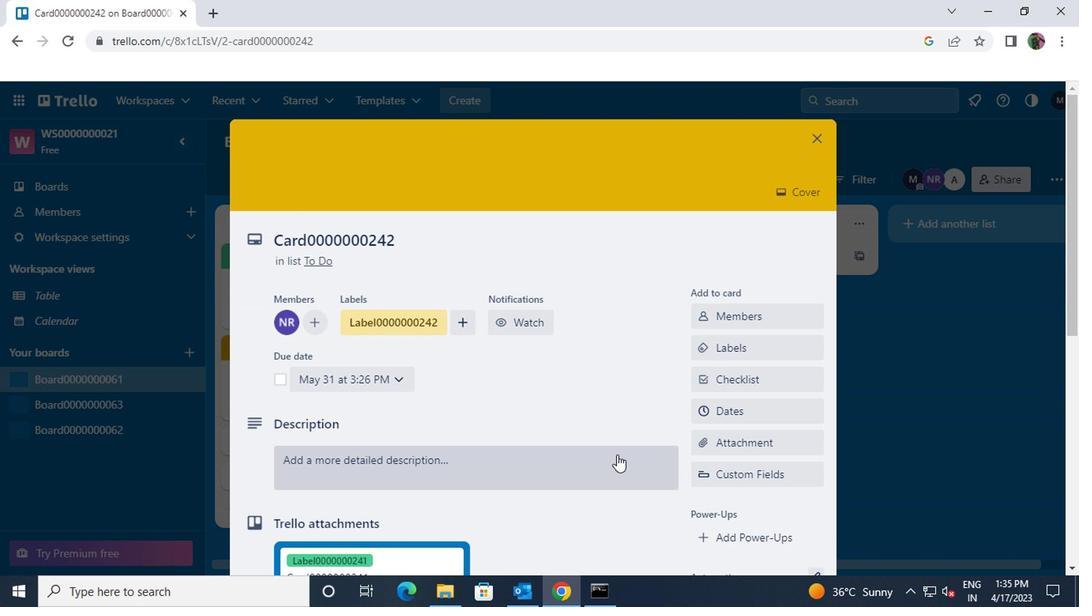
Action: Mouse pressed left at (583, 465)
Screenshot: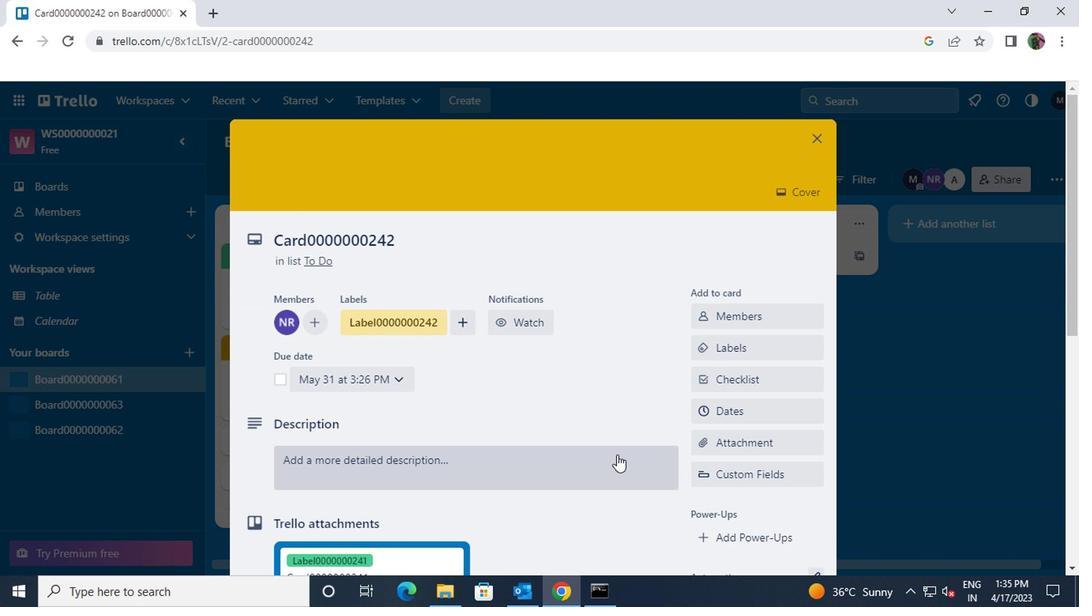 
Action: Mouse moved to (581, 464)
Screenshot: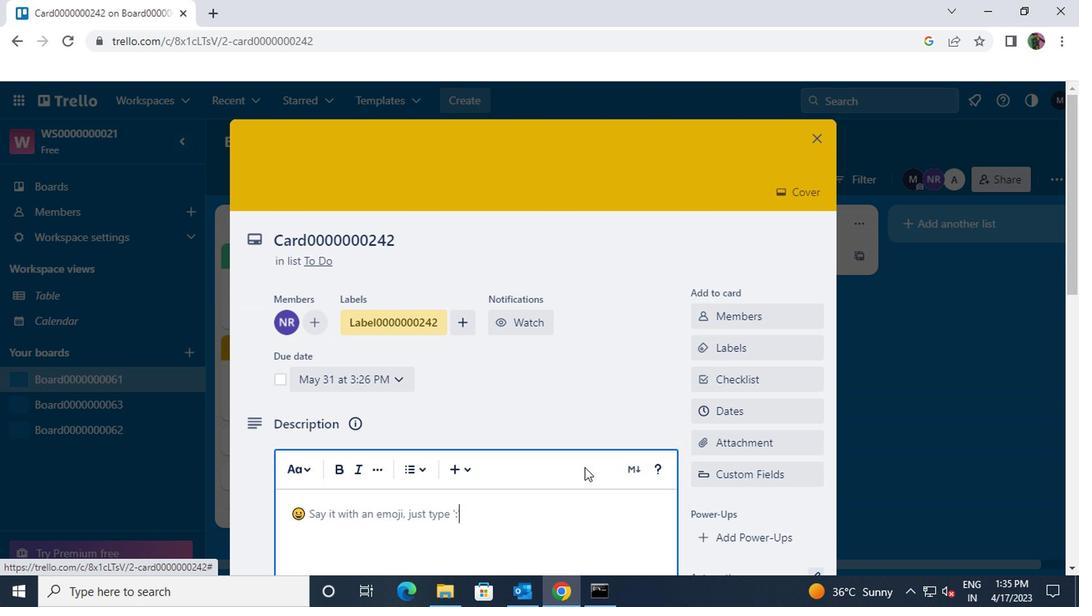 
Action: Key pressed <Key.shift>DS0000000242
Screenshot: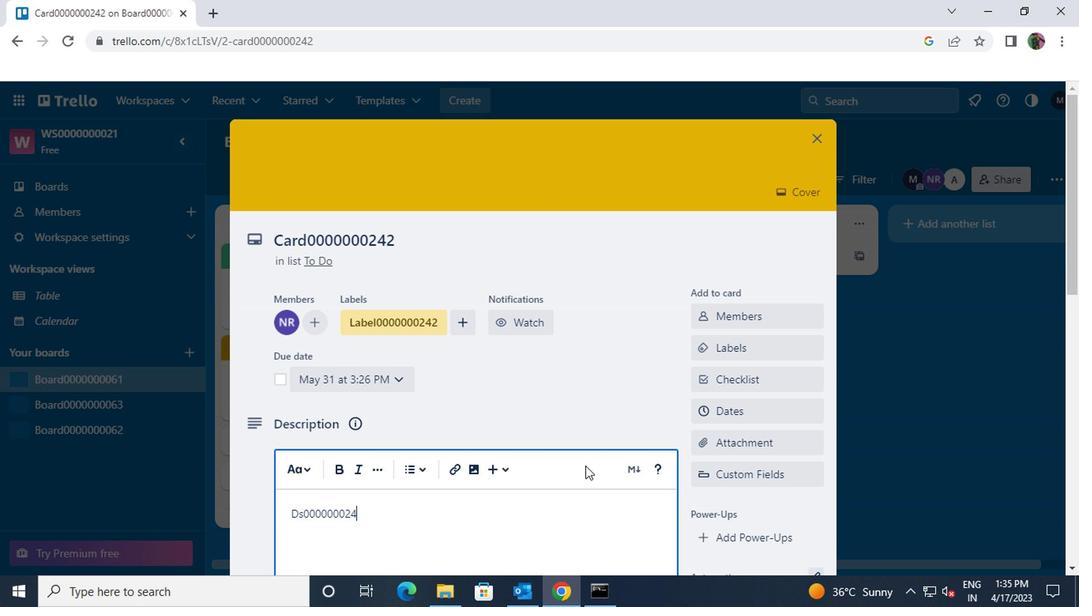 
Action: Mouse moved to (584, 451)
Screenshot: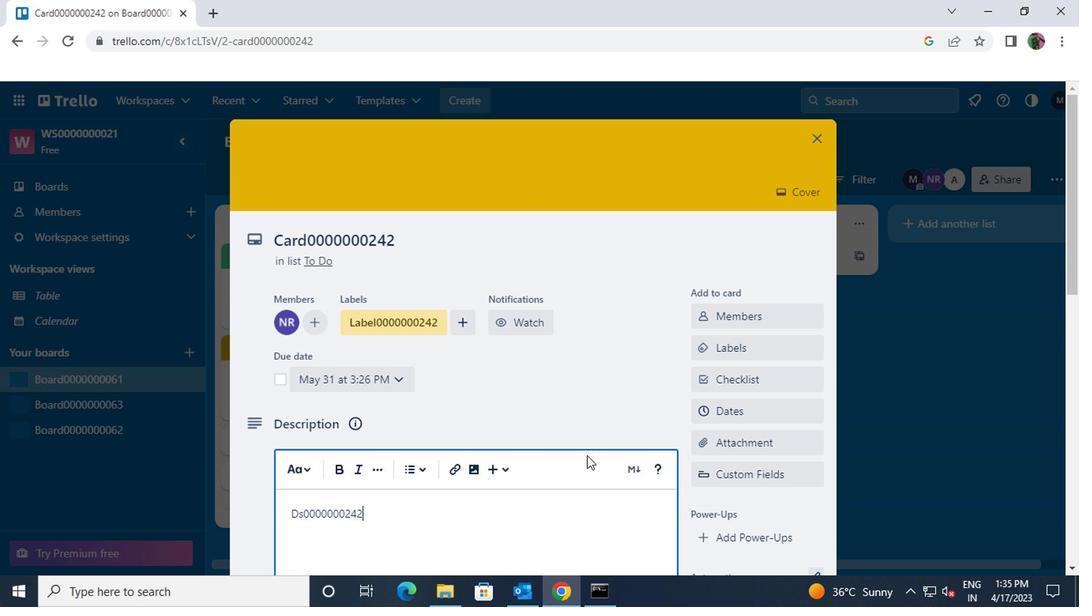 
Action: Mouse scrolled (584, 450) with delta (0, -1)
Screenshot: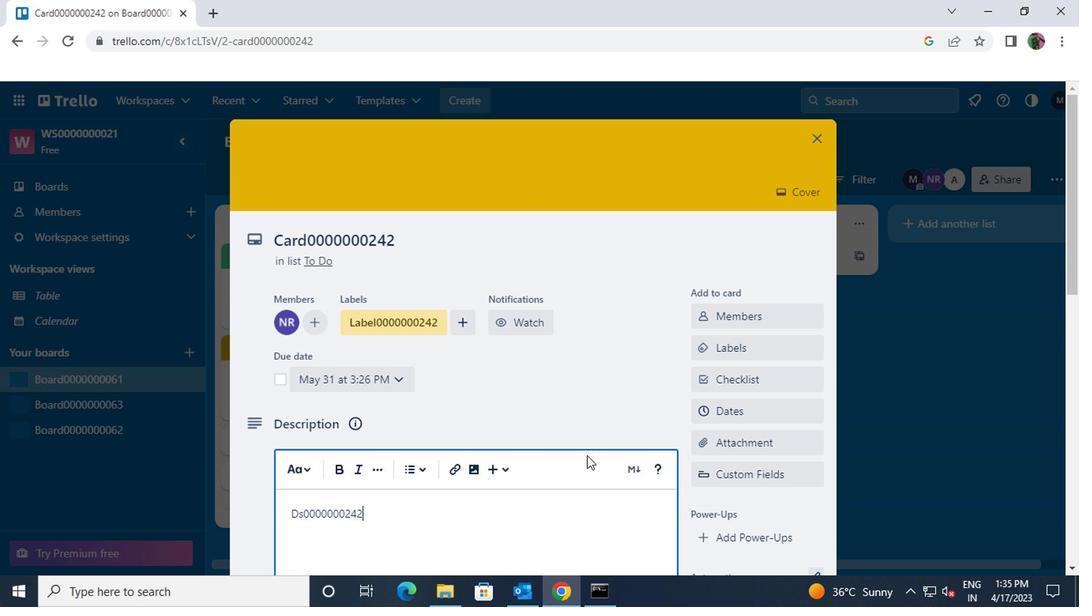 
Action: Mouse scrolled (584, 450) with delta (0, -1)
Screenshot: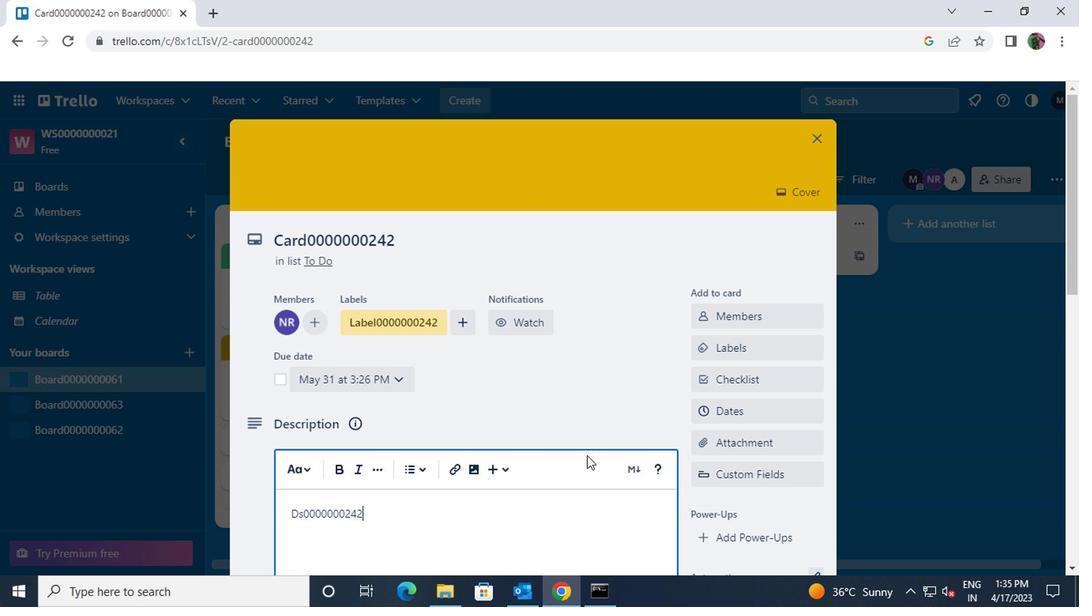 
Action: Mouse moved to (300, 522)
Screenshot: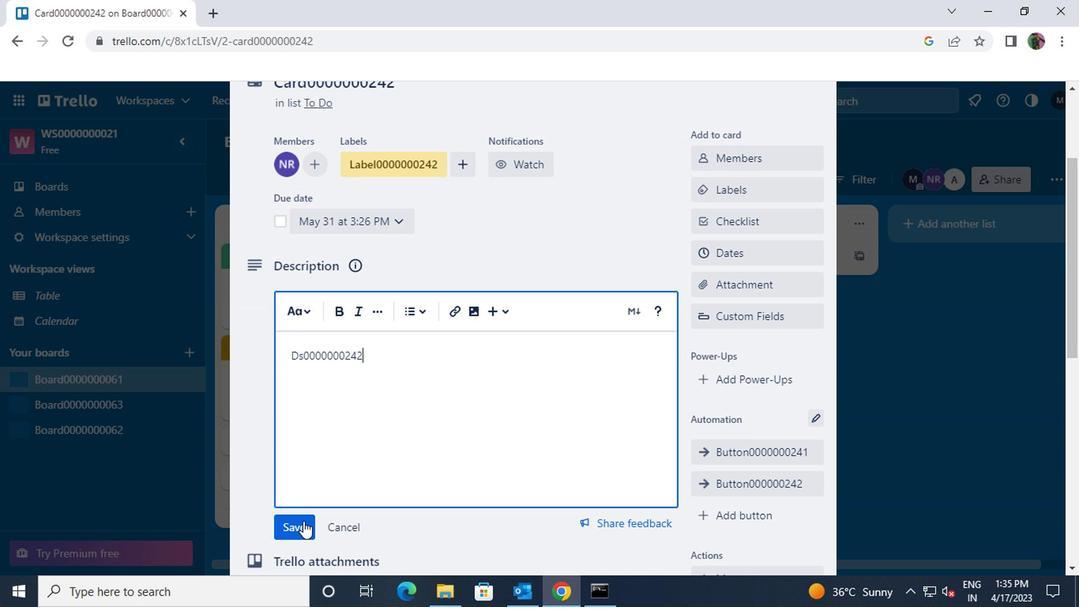 
Action: Mouse pressed left at (300, 522)
Screenshot: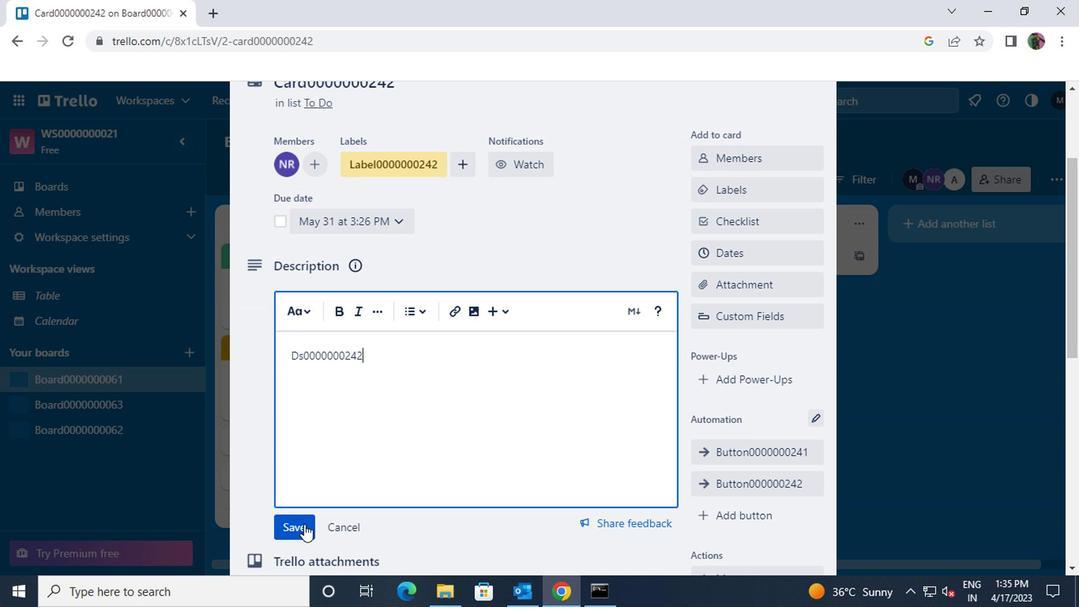 
Action: Mouse moved to (315, 512)
Screenshot: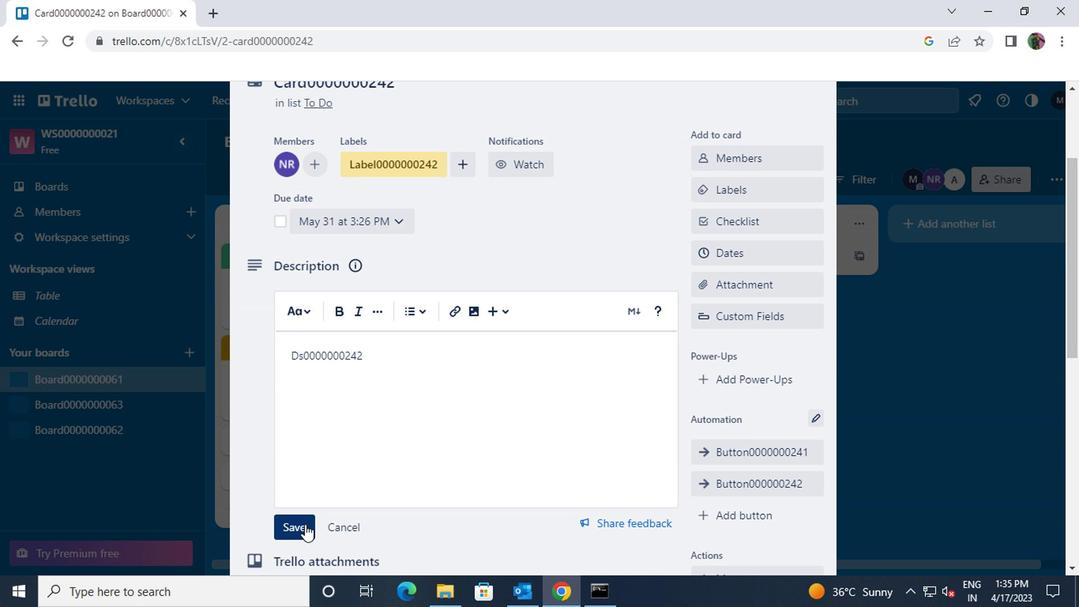 
Action: Mouse scrolled (315, 511) with delta (0, 0)
Screenshot: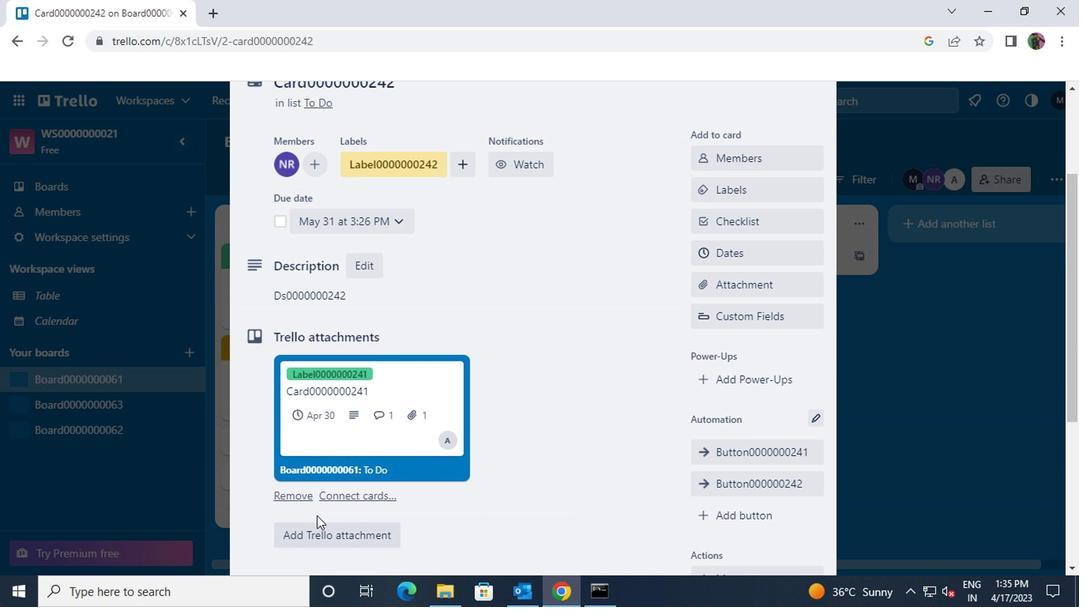 
Action: Mouse scrolled (315, 511) with delta (0, 0)
Screenshot: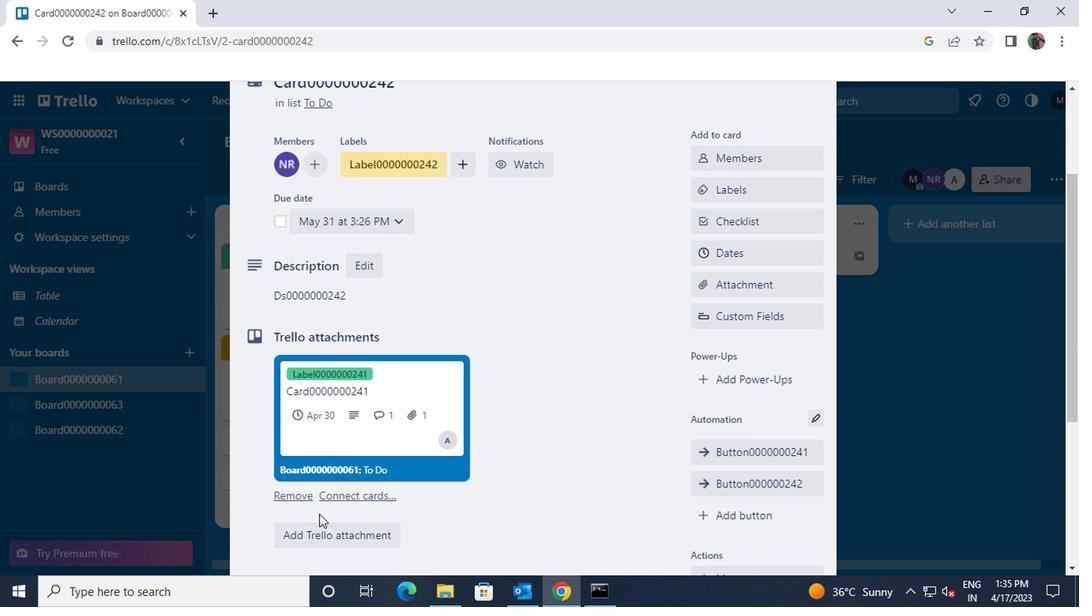 
Action: Mouse moved to (331, 502)
Screenshot: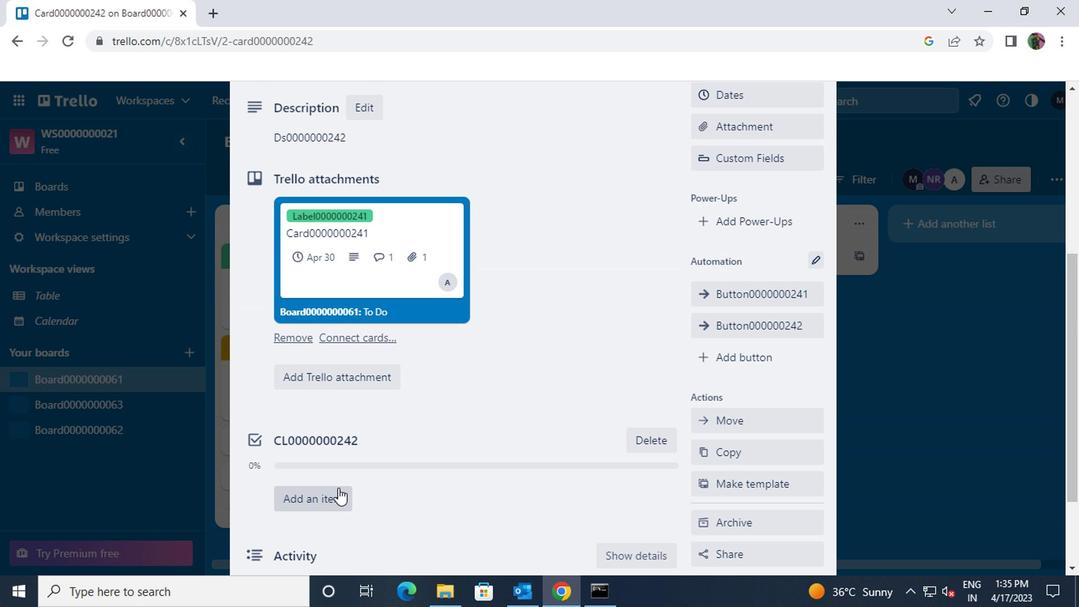 
Action: Mouse scrolled (331, 502) with delta (0, 0)
Screenshot: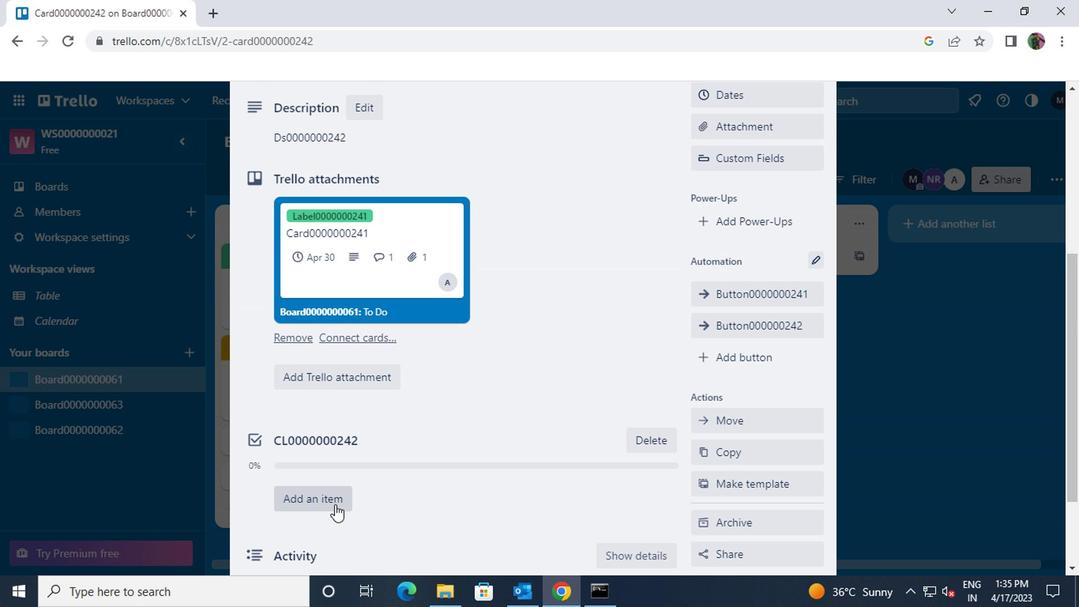 
Action: Mouse scrolled (331, 502) with delta (0, 0)
Screenshot: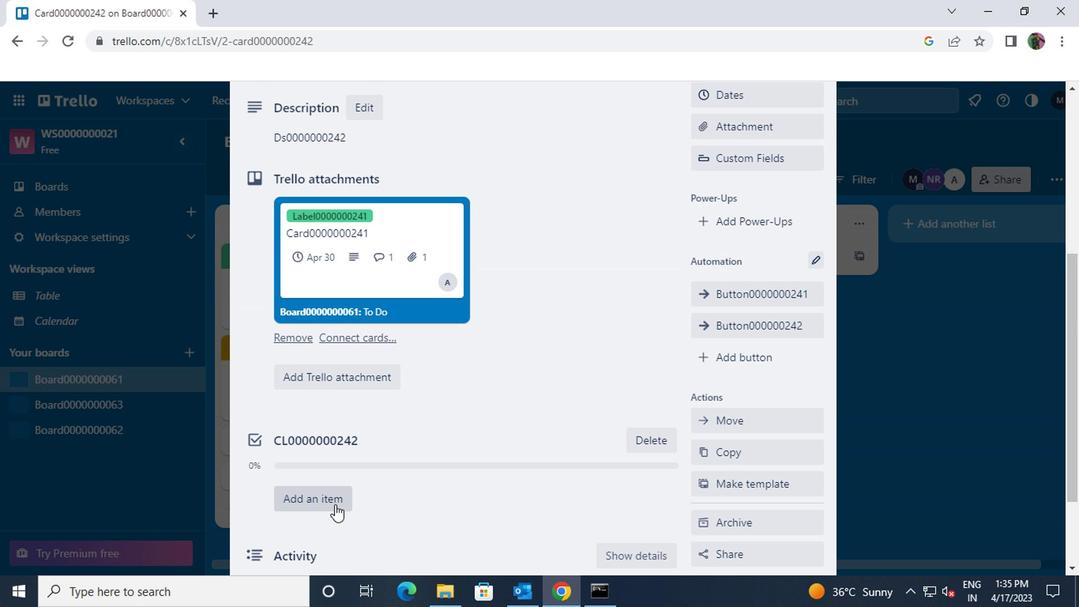 
Action: Mouse moved to (344, 467)
Screenshot: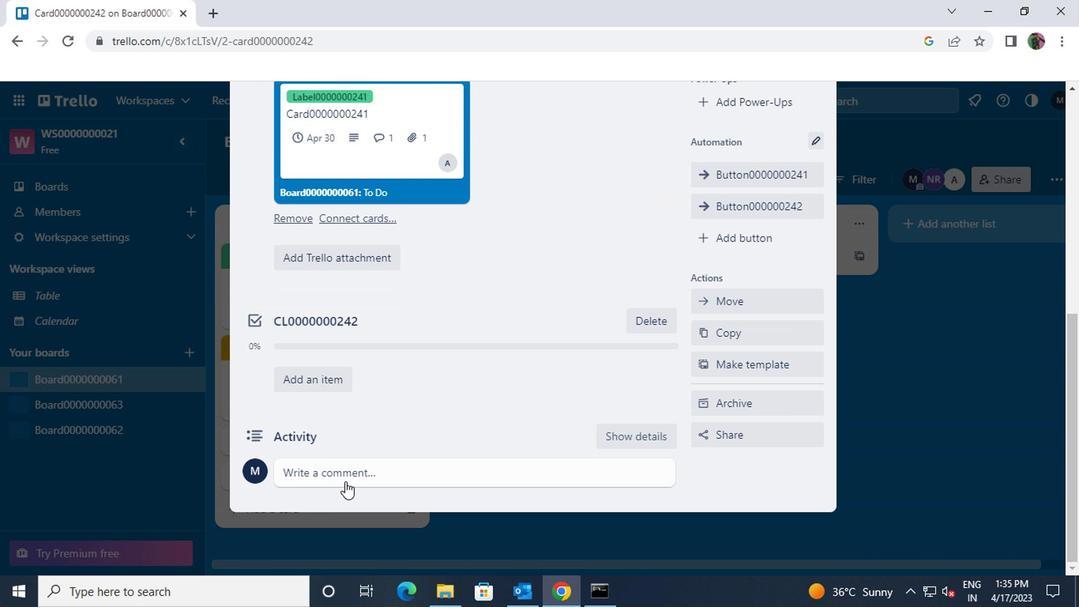 
Action: Mouse pressed left at (344, 467)
Screenshot: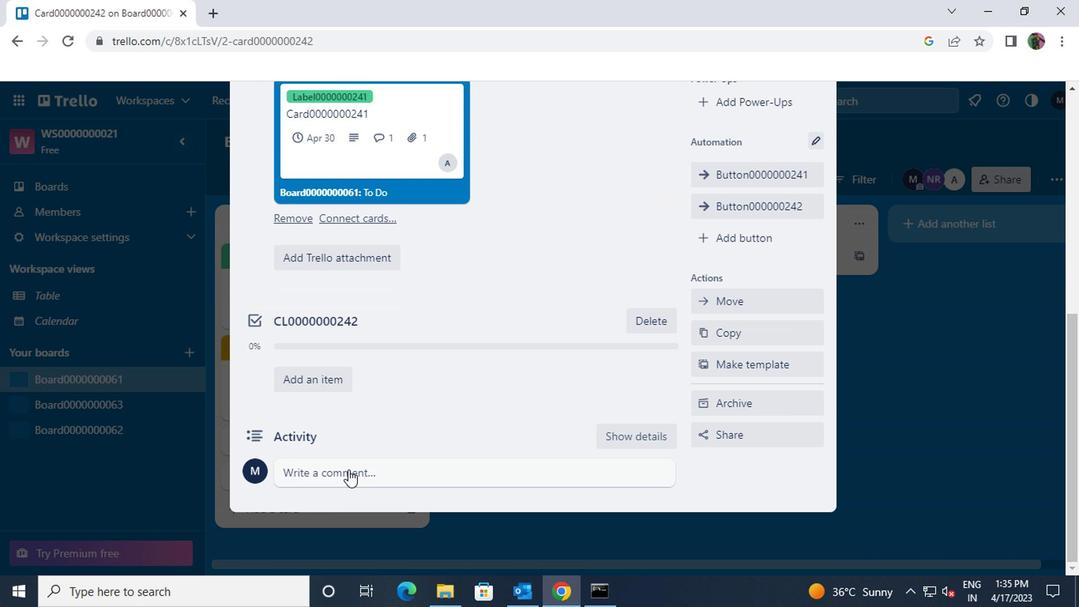 
Action: Key pressed <Key.shift>CM0000000242
Screenshot: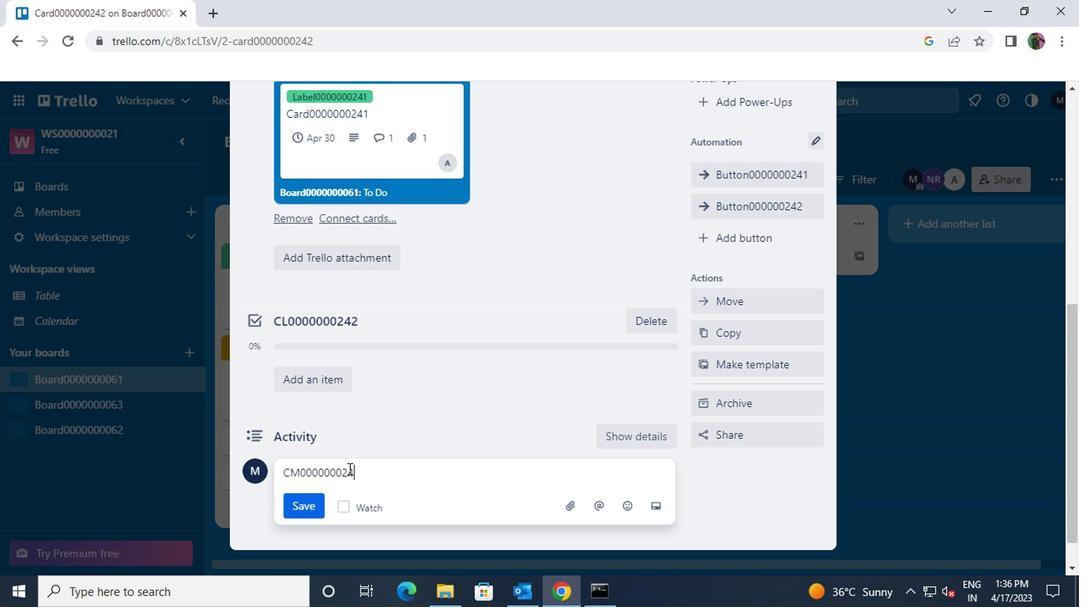
Action: Mouse moved to (312, 498)
Screenshot: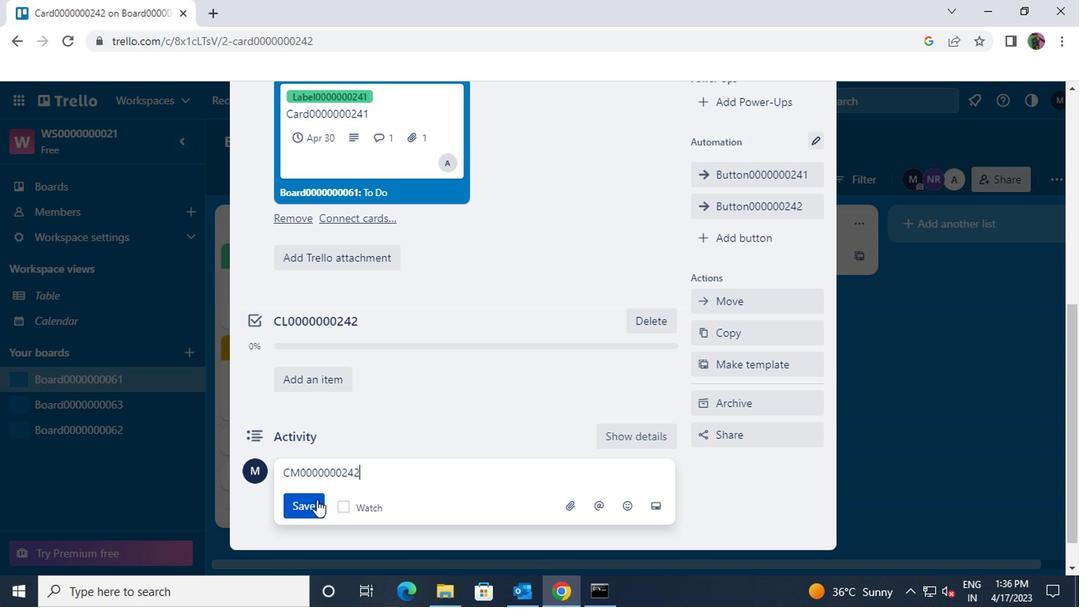 
Action: Mouse pressed left at (312, 498)
Screenshot: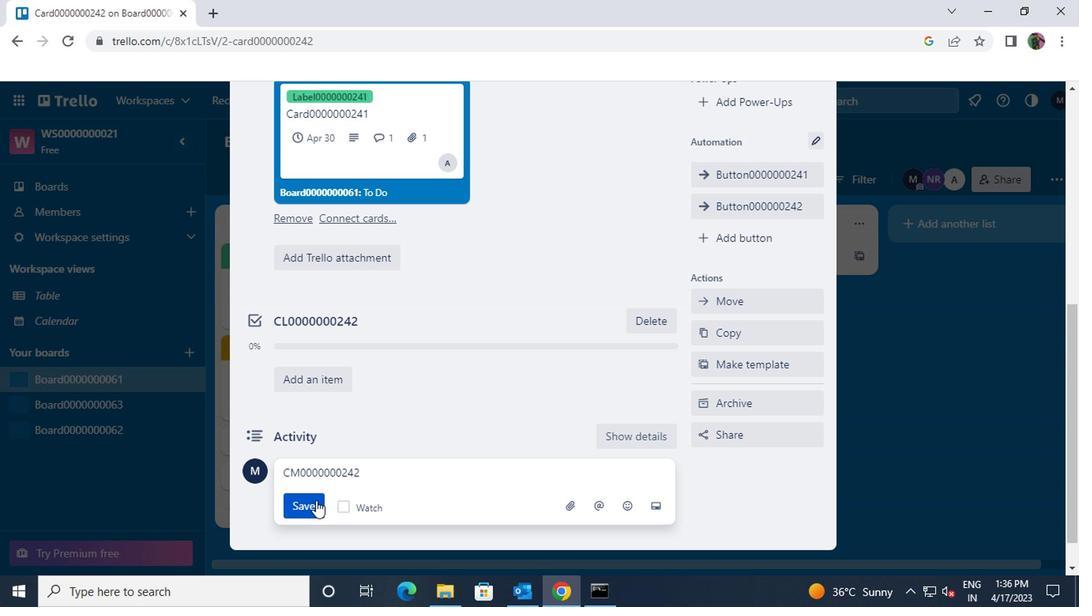 
